Task: Find connections with filter location Baishan with filter topic #culturewith filter profile language Potuguese with filter current company Clinipace with filter school Skill-Lync with filter industry Sheet Music Publishing with filter service category Interior Design with filter keywords title Budget Analyst
Action: Mouse moved to (532, 74)
Screenshot: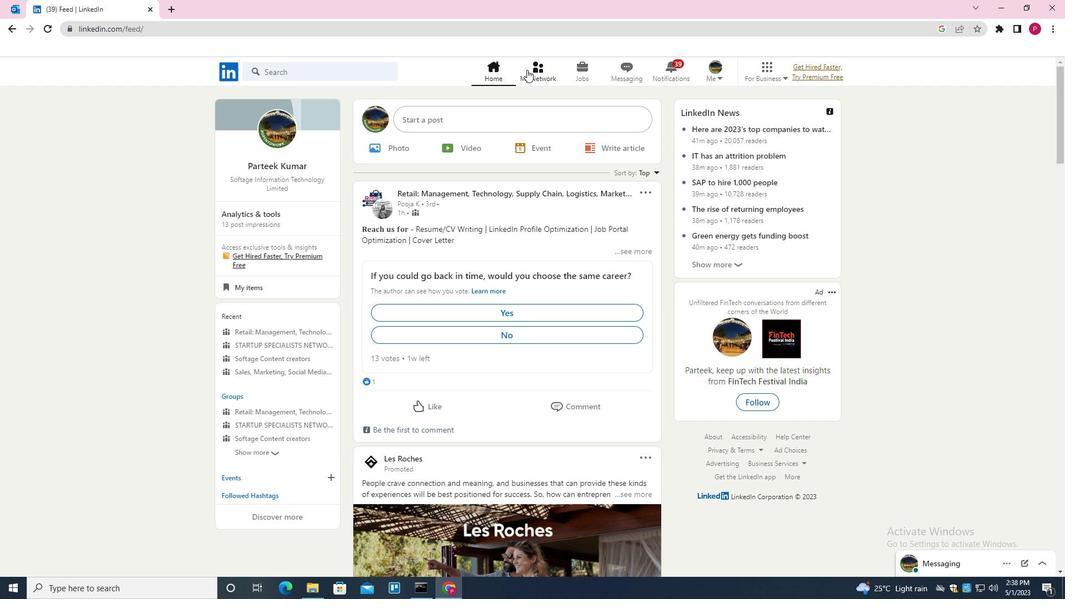 
Action: Mouse pressed left at (532, 74)
Screenshot: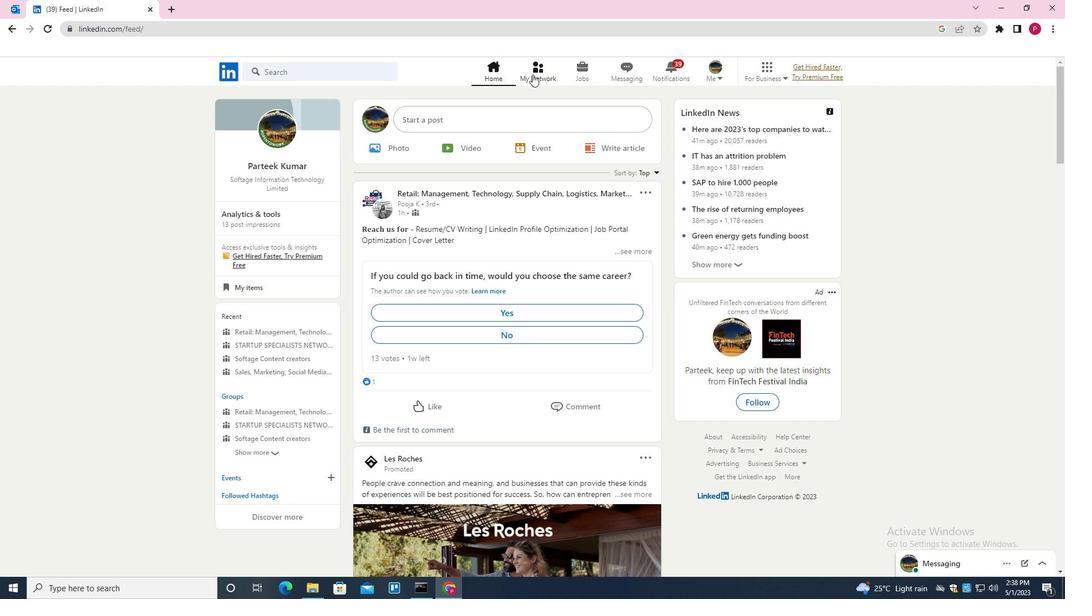 
Action: Mouse moved to (352, 129)
Screenshot: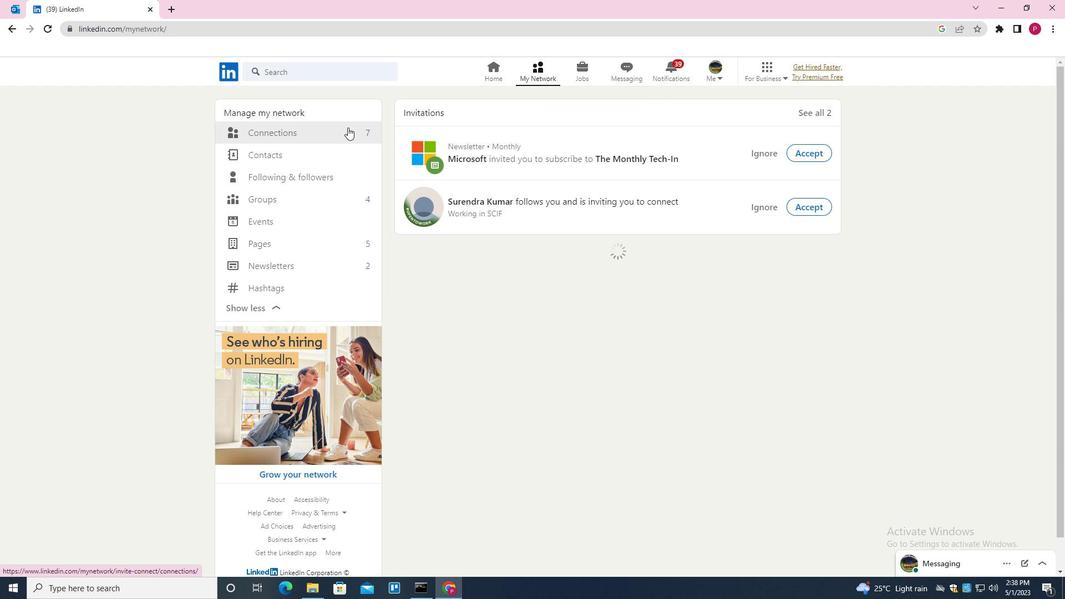 
Action: Mouse pressed left at (352, 129)
Screenshot: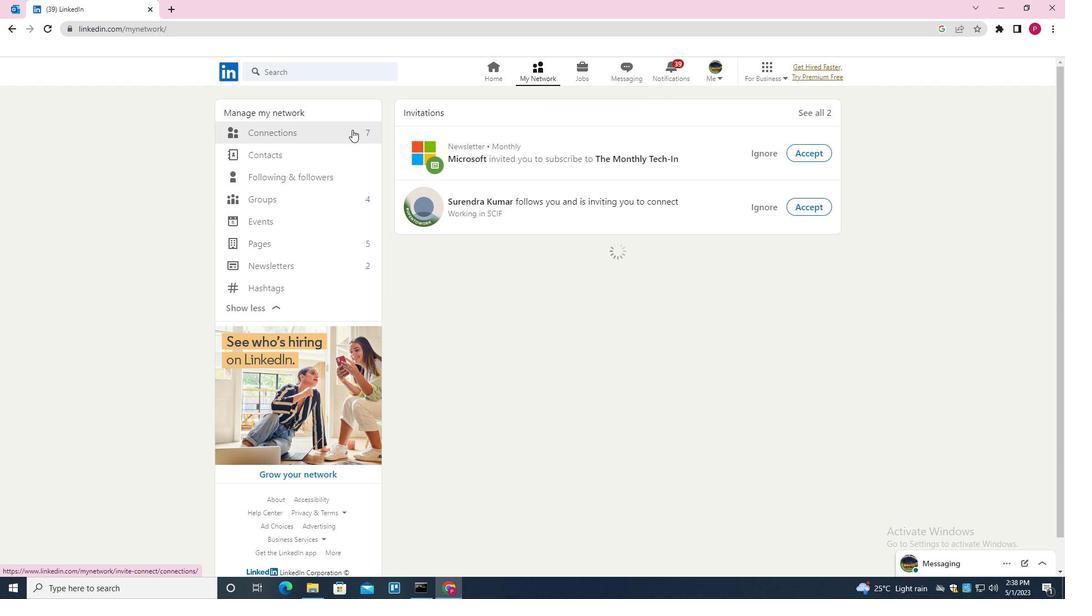 
Action: Mouse moved to (603, 133)
Screenshot: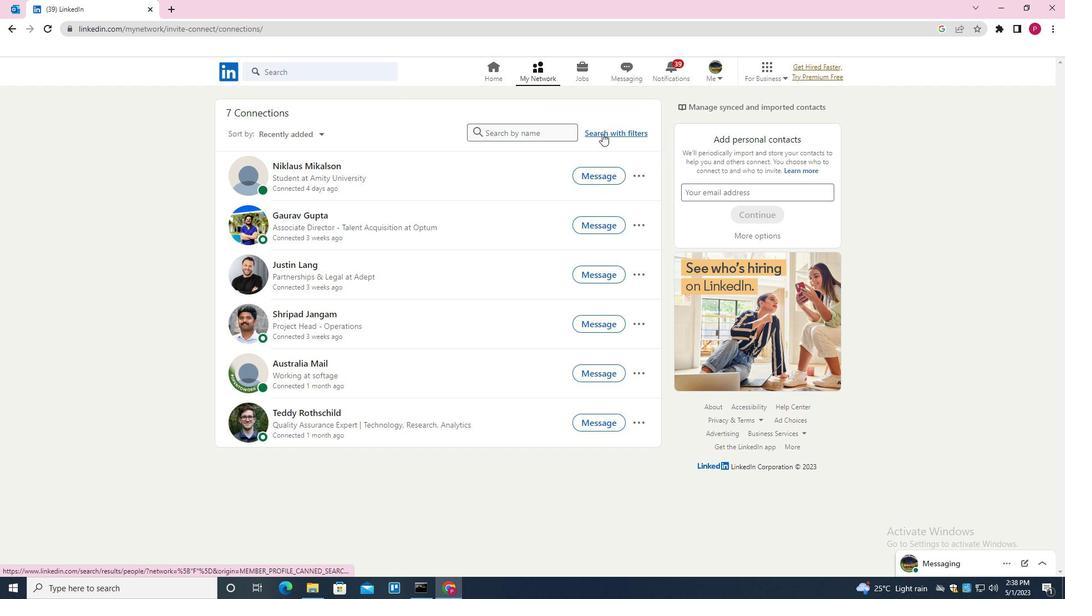 
Action: Mouse pressed left at (603, 133)
Screenshot: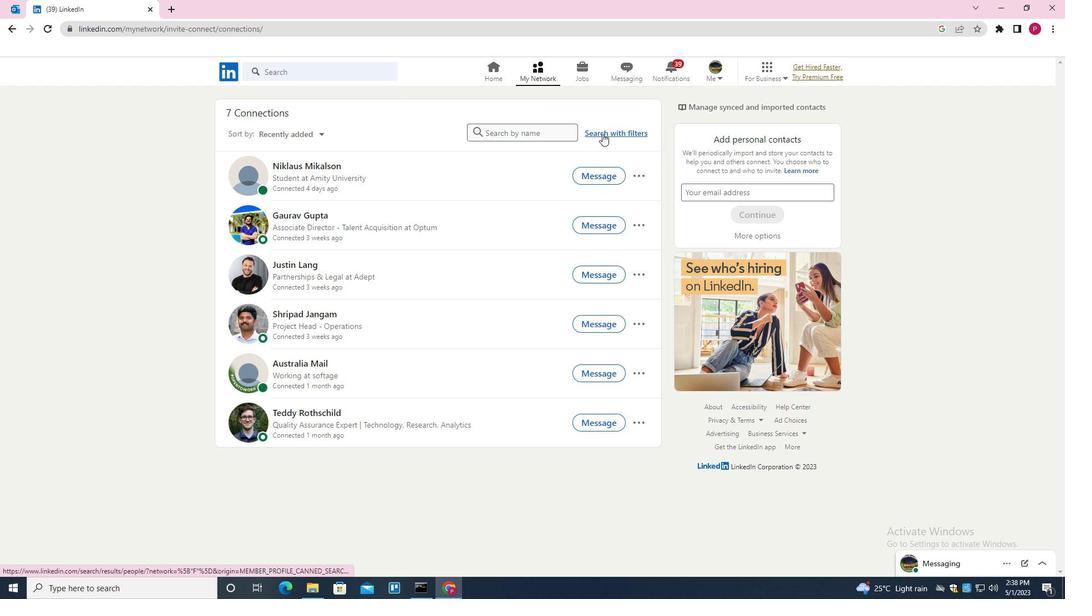 
Action: Mouse moved to (571, 104)
Screenshot: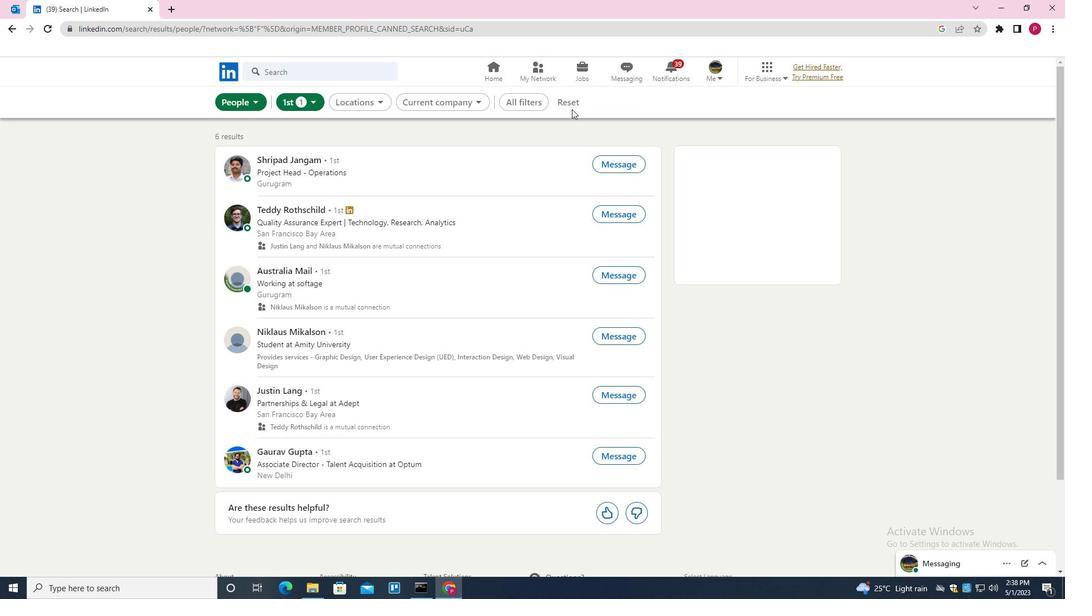 
Action: Mouse pressed left at (571, 104)
Screenshot: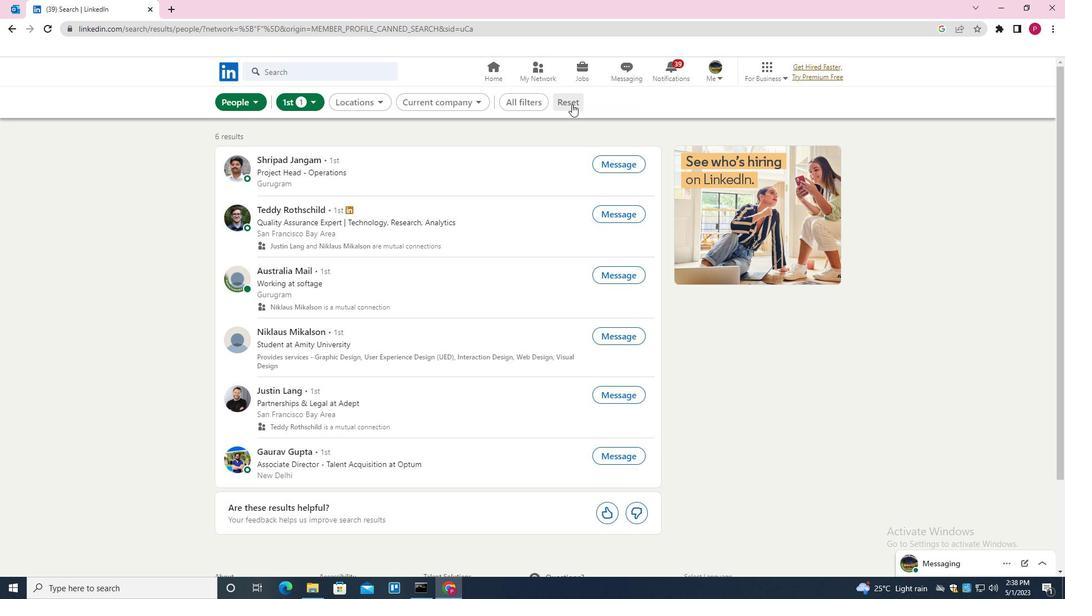 
Action: Mouse moved to (548, 100)
Screenshot: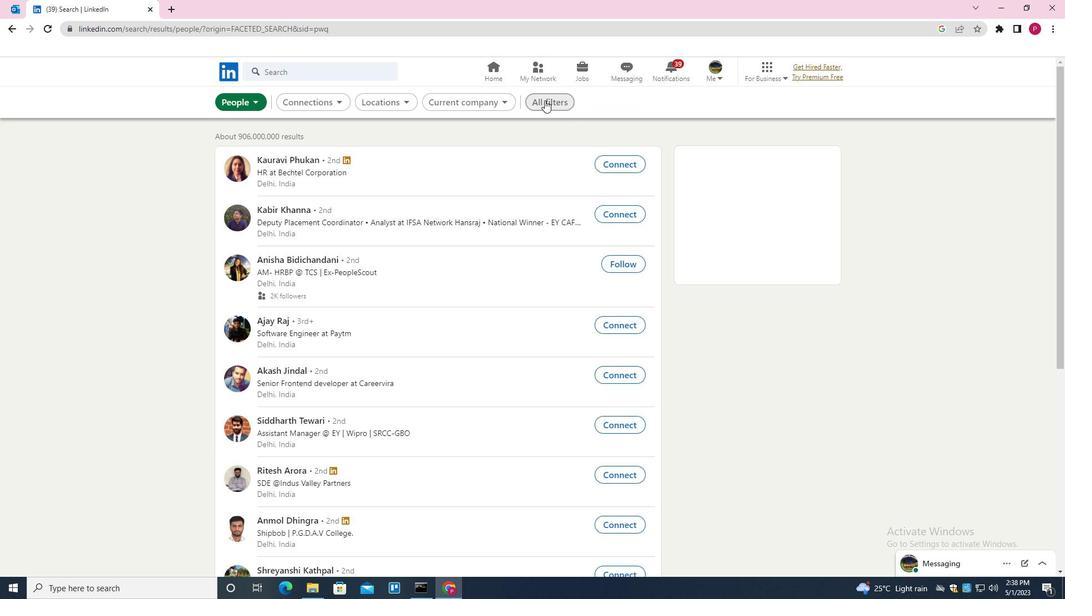
Action: Mouse pressed left at (548, 100)
Screenshot: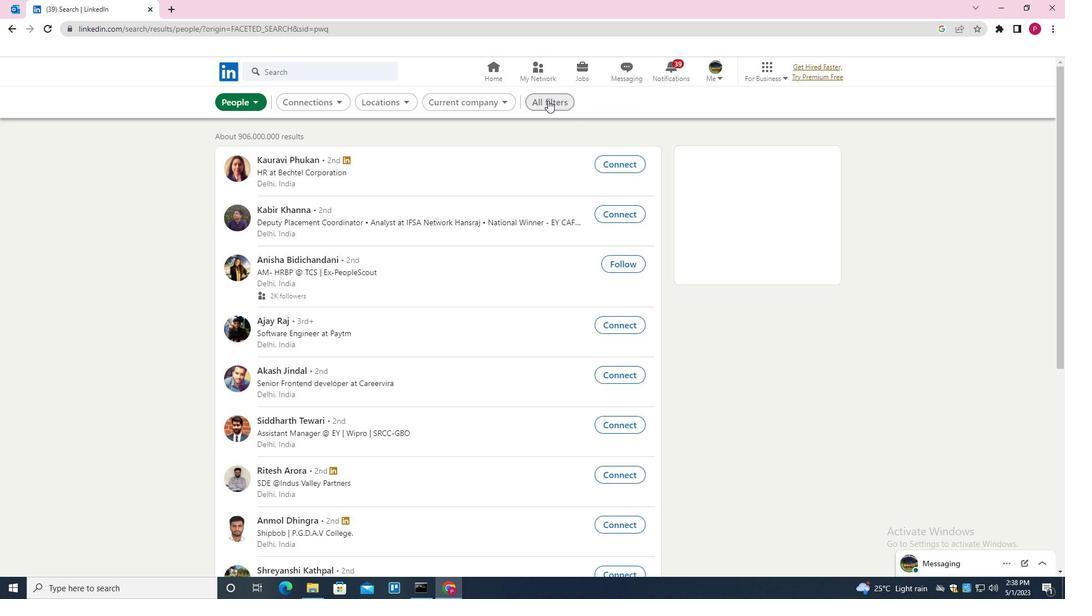 
Action: Mouse moved to (929, 365)
Screenshot: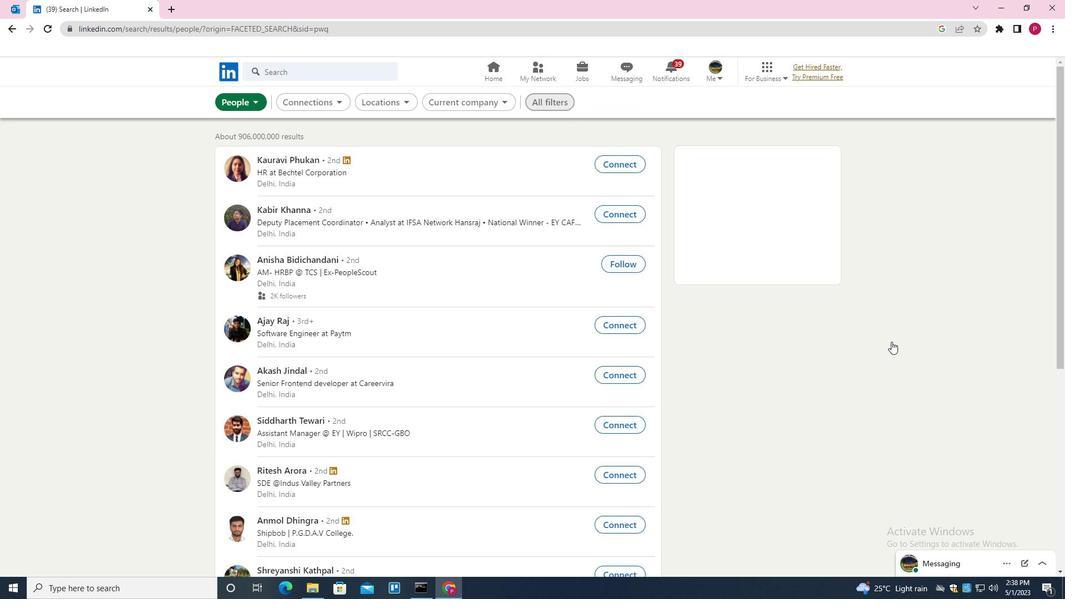 
Action: Mouse scrolled (929, 364) with delta (0, 0)
Screenshot: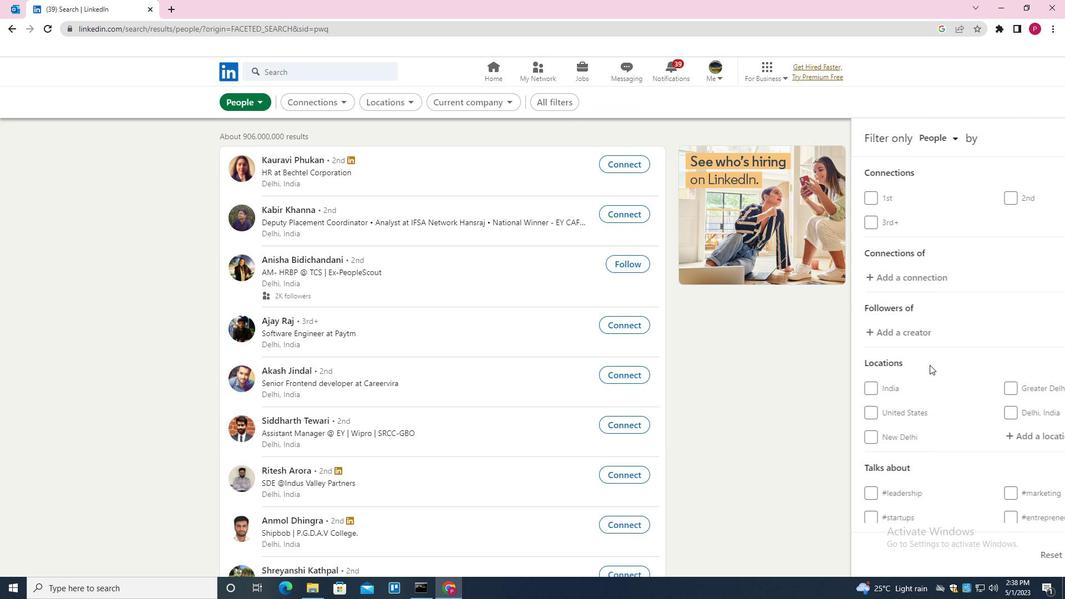 
Action: Mouse scrolled (929, 364) with delta (0, 0)
Screenshot: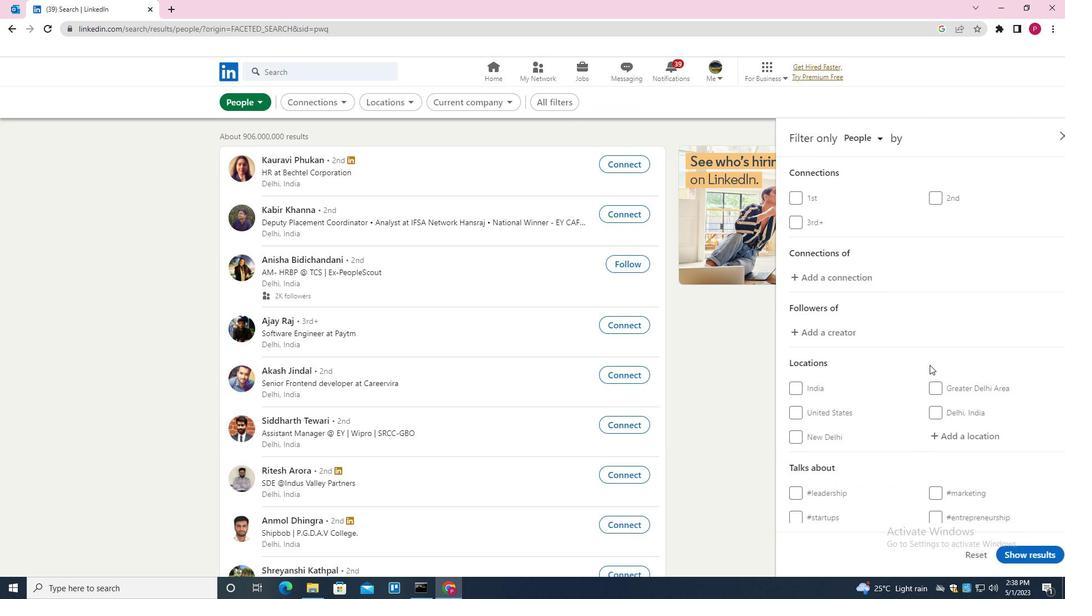 
Action: Mouse moved to (945, 326)
Screenshot: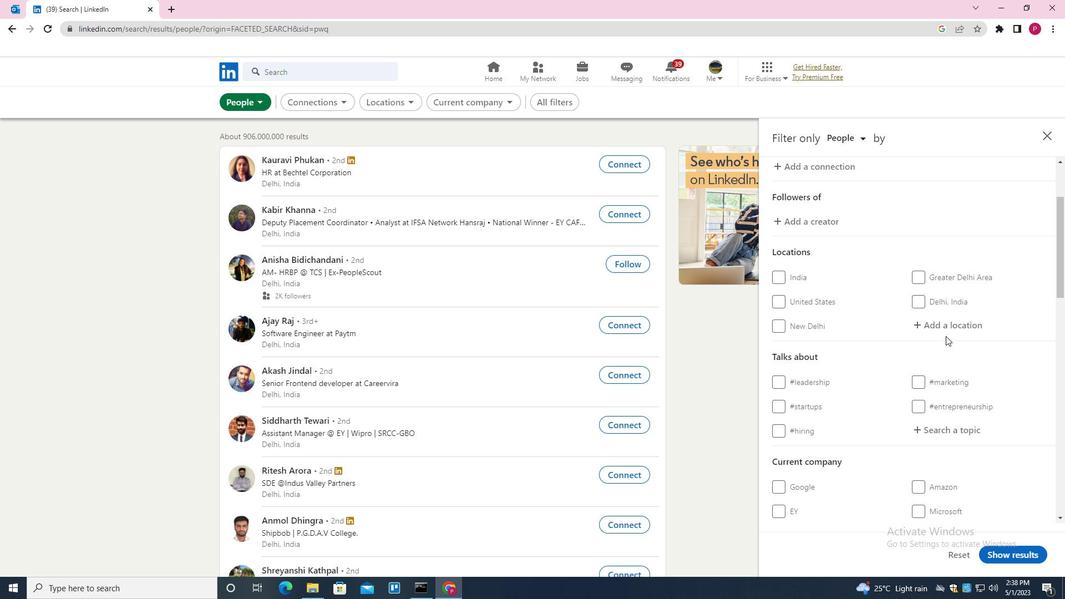 
Action: Mouse pressed left at (945, 326)
Screenshot: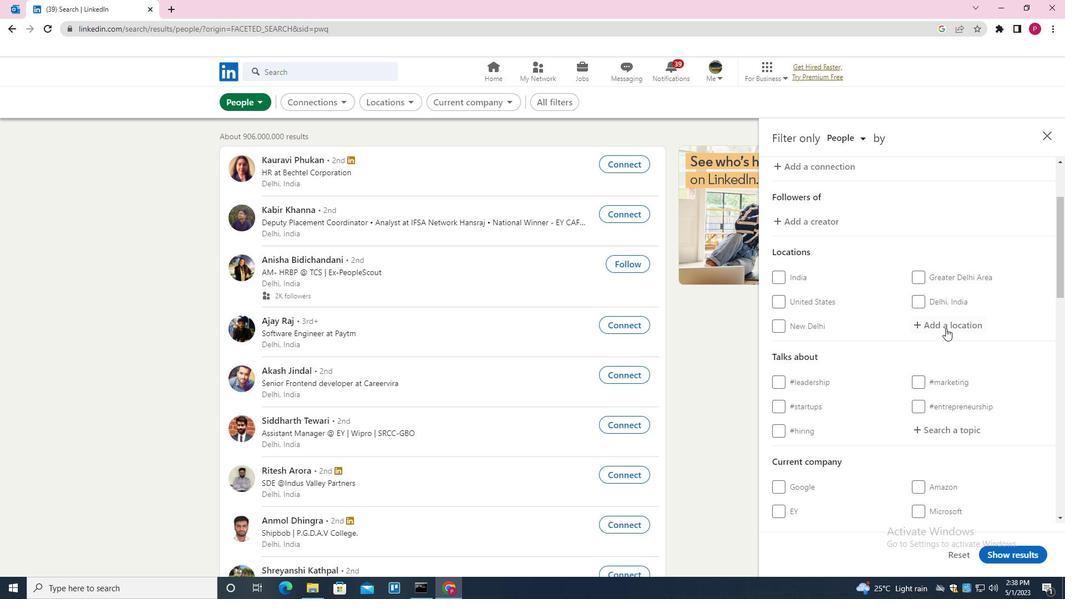 
Action: Key pressed <Key.shift>BAISHAN
Screenshot: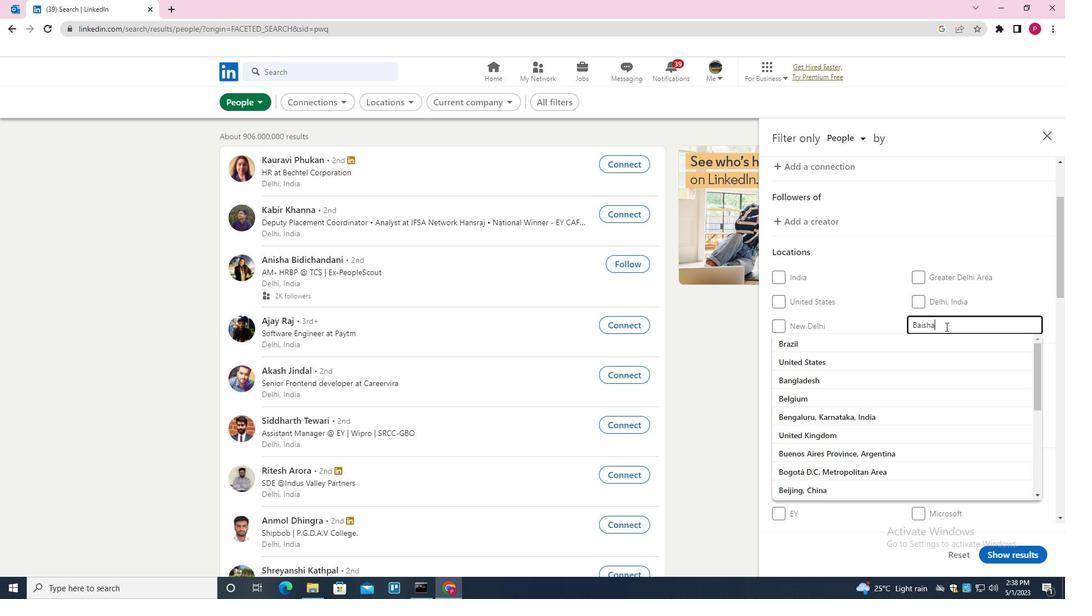 
Action: Mouse scrolled (945, 326) with delta (0, 0)
Screenshot: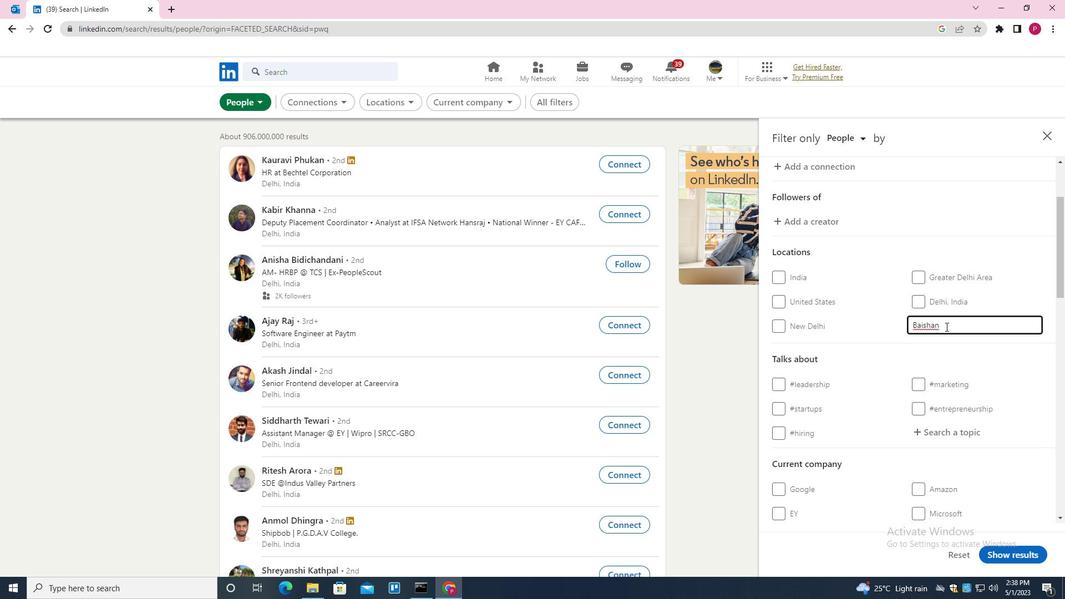 
Action: Mouse scrolled (945, 326) with delta (0, 0)
Screenshot: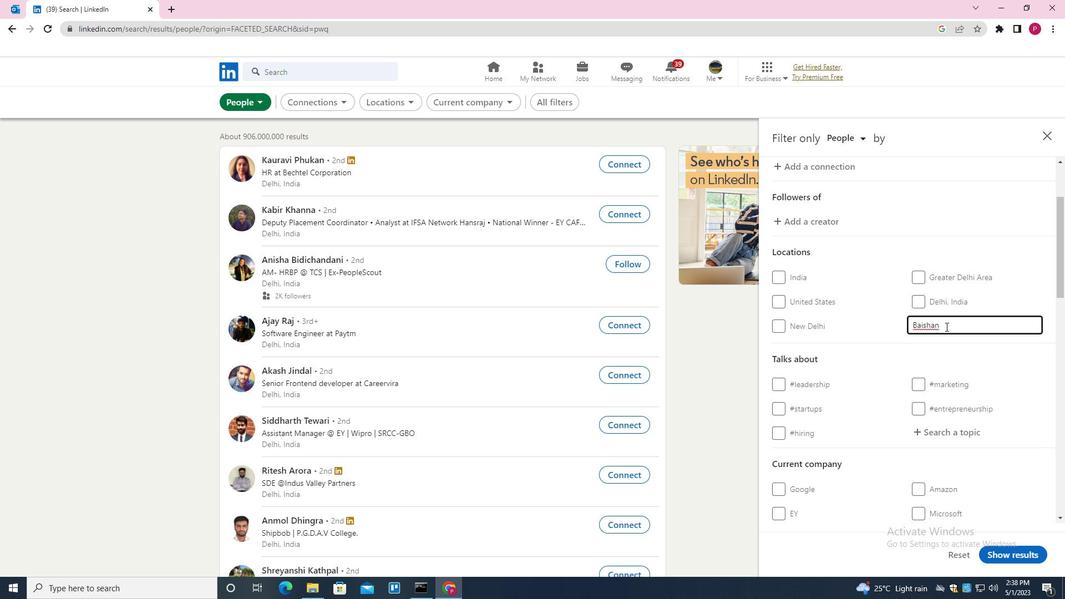 
Action: Mouse scrolled (945, 326) with delta (0, 0)
Screenshot: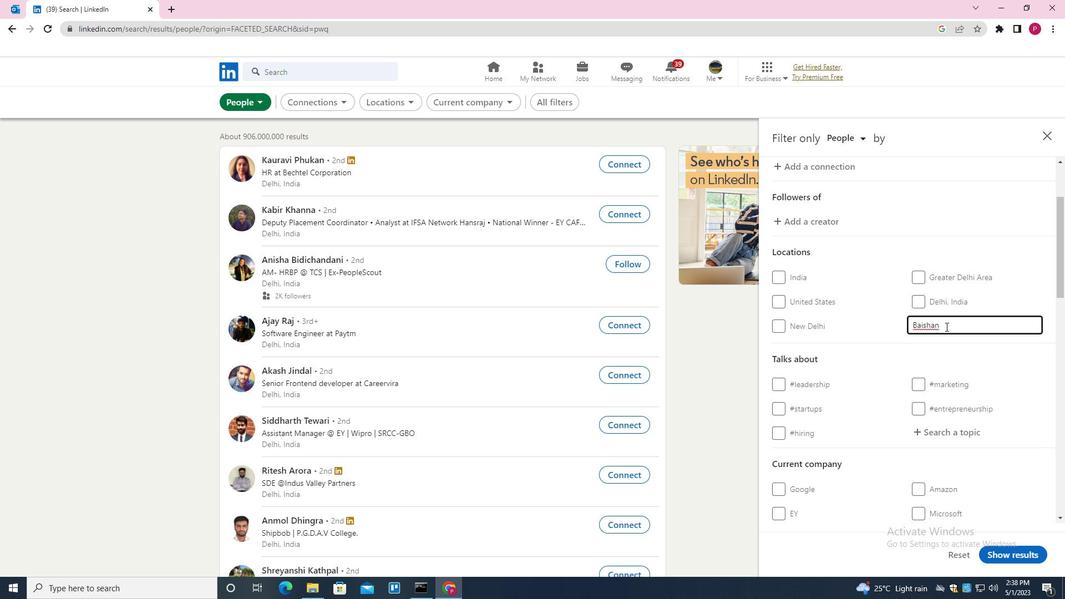 
Action: Mouse scrolled (945, 326) with delta (0, 0)
Screenshot: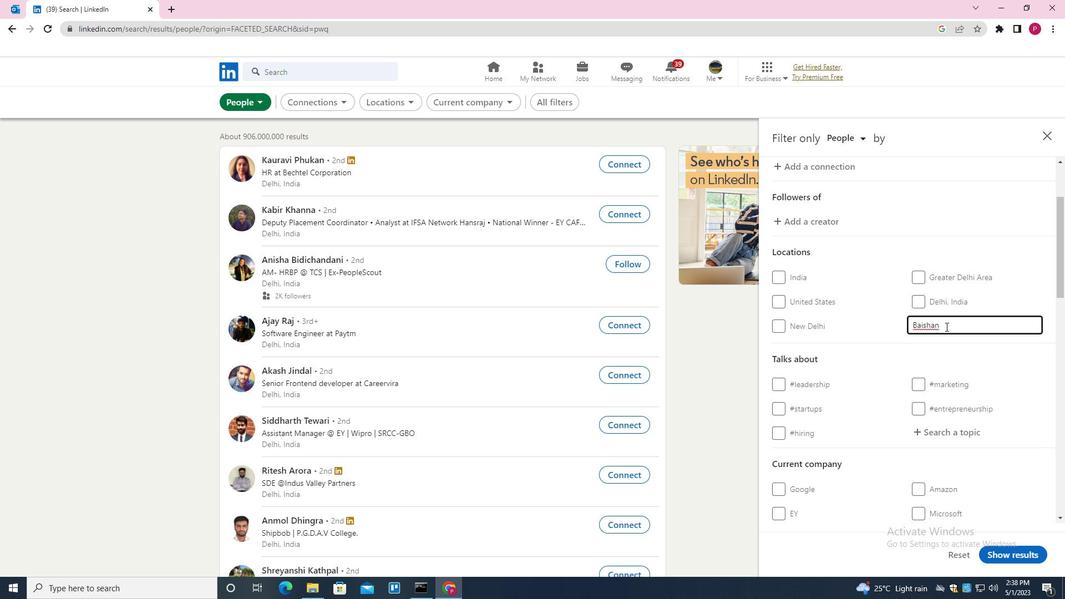 
Action: Mouse moved to (955, 213)
Screenshot: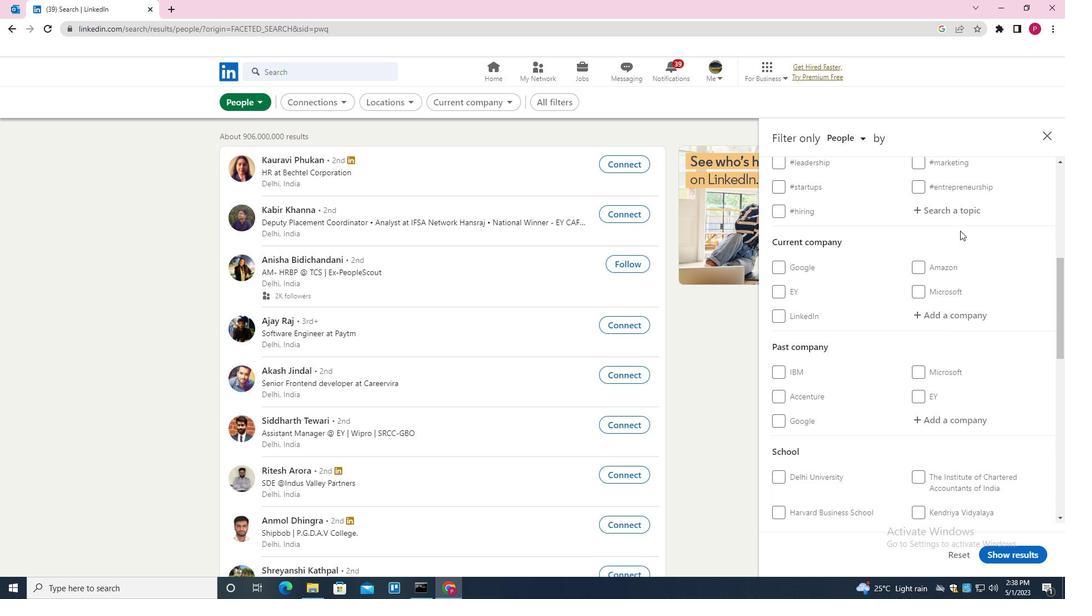 
Action: Mouse pressed left at (955, 213)
Screenshot: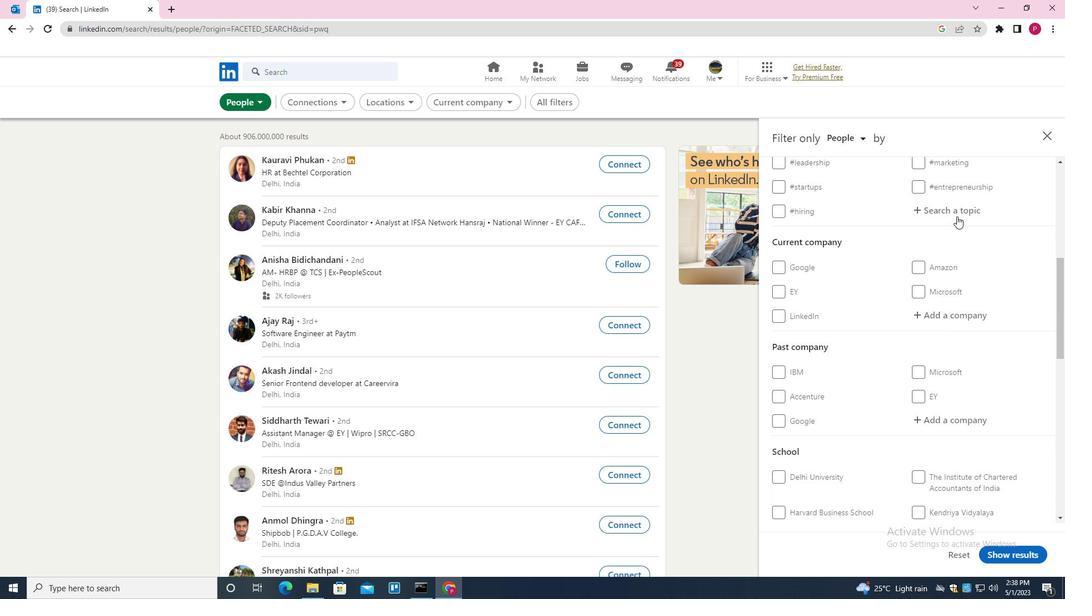 
Action: Key pressed CULTURE<Key.down><Key.enter>
Screenshot: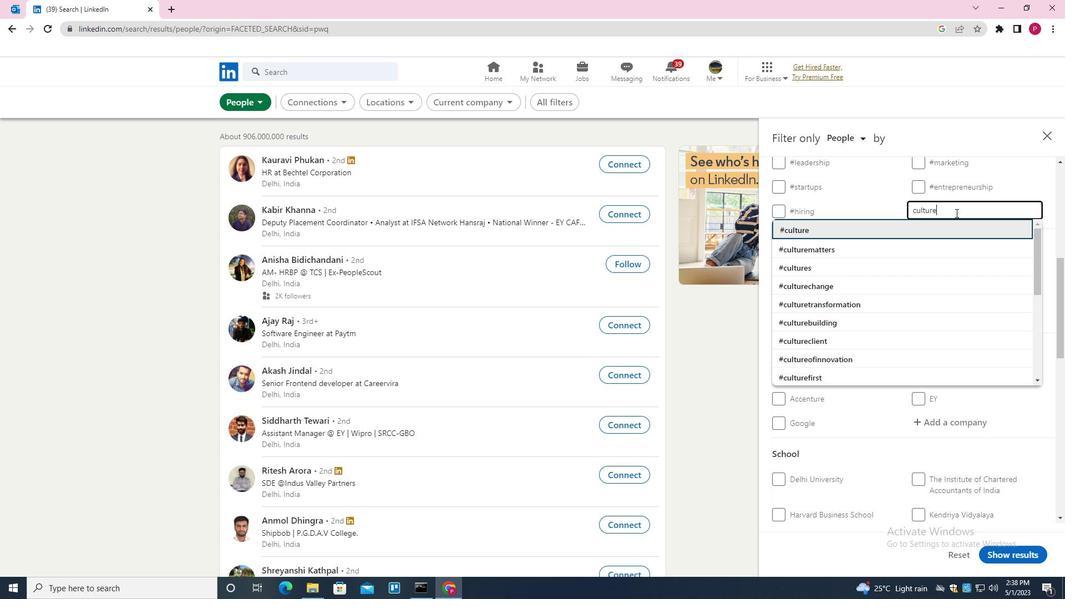 
Action: Mouse moved to (877, 279)
Screenshot: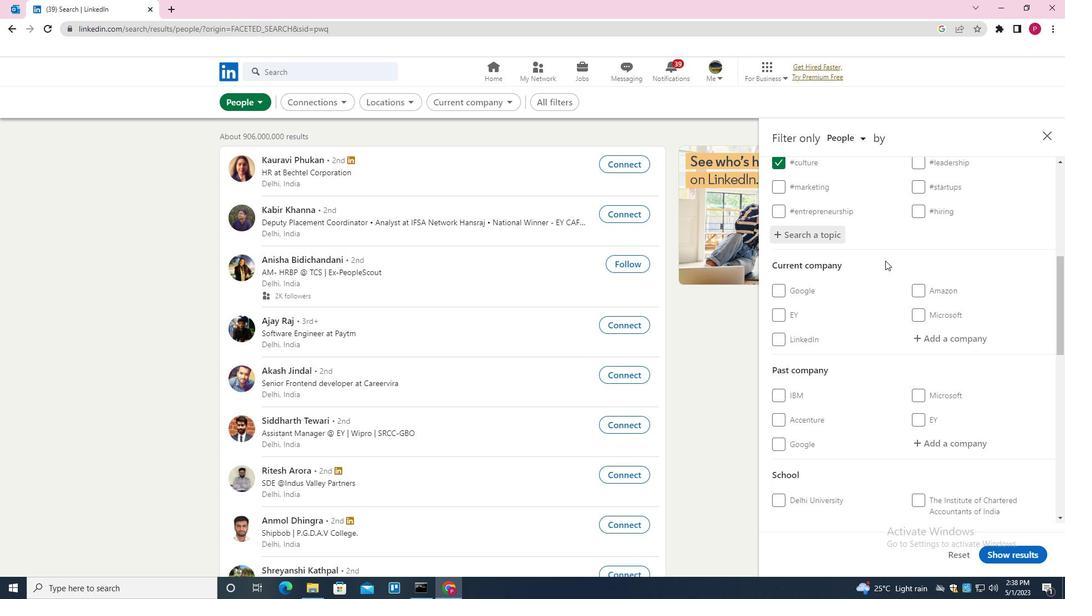 
Action: Mouse scrolled (877, 278) with delta (0, 0)
Screenshot: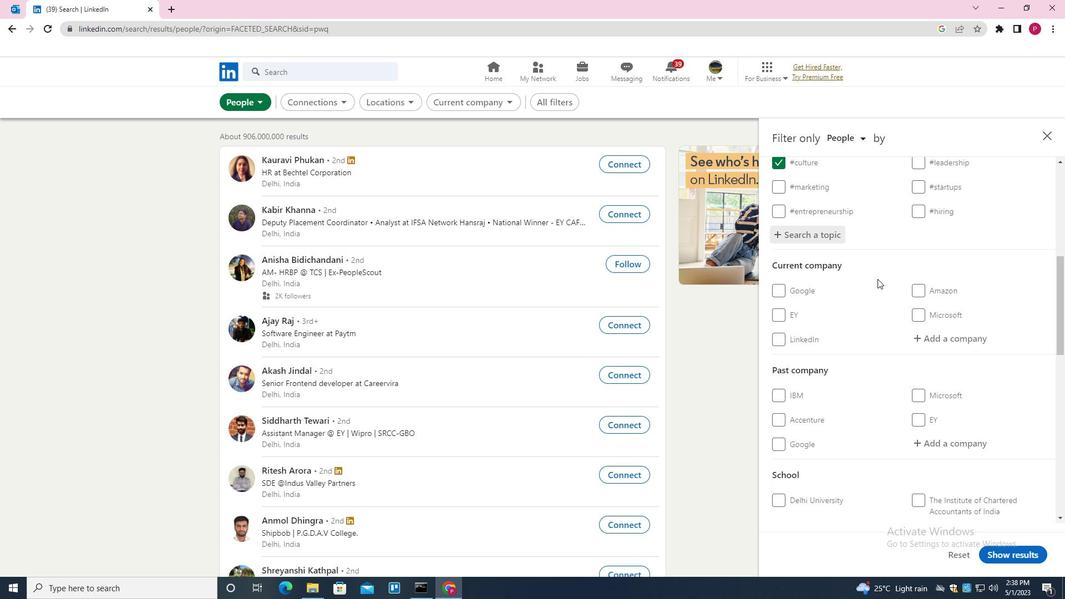 
Action: Mouse moved to (877, 279)
Screenshot: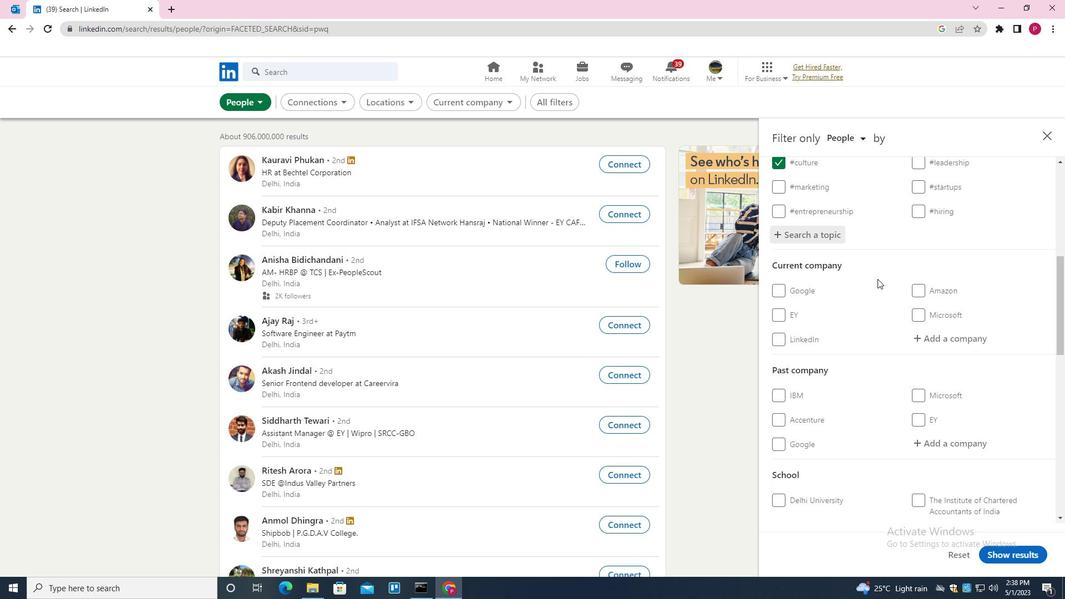 
Action: Mouse scrolled (877, 279) with delta (0, 0)
Screenshot: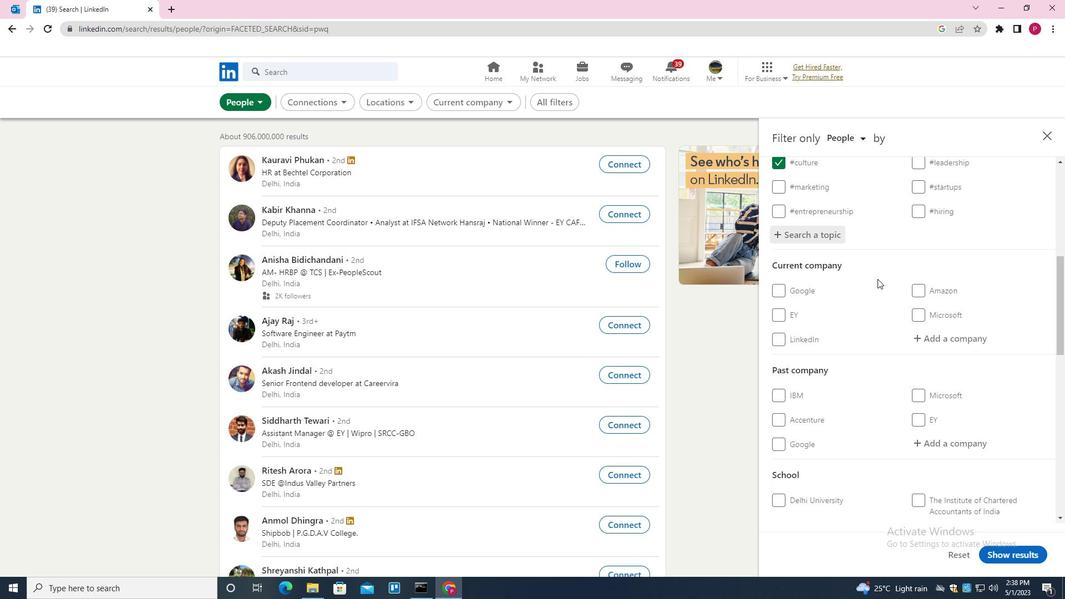 
Action: Mouse moved to (877, 280)
Screenshot: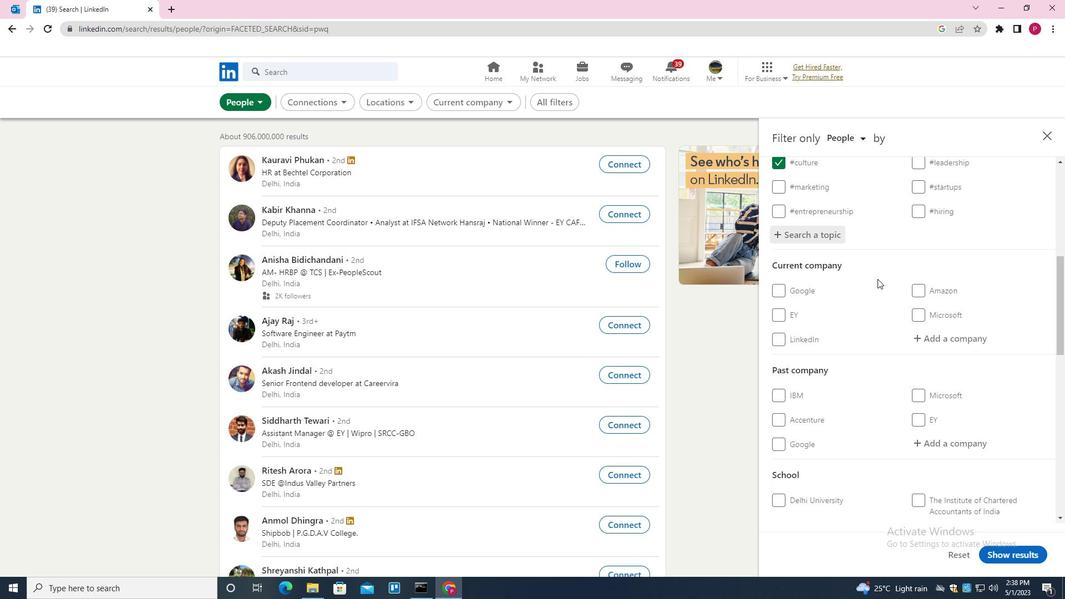 
Action: Mouse scrolled (877, 279) with delta (0, 0)
Screenshot: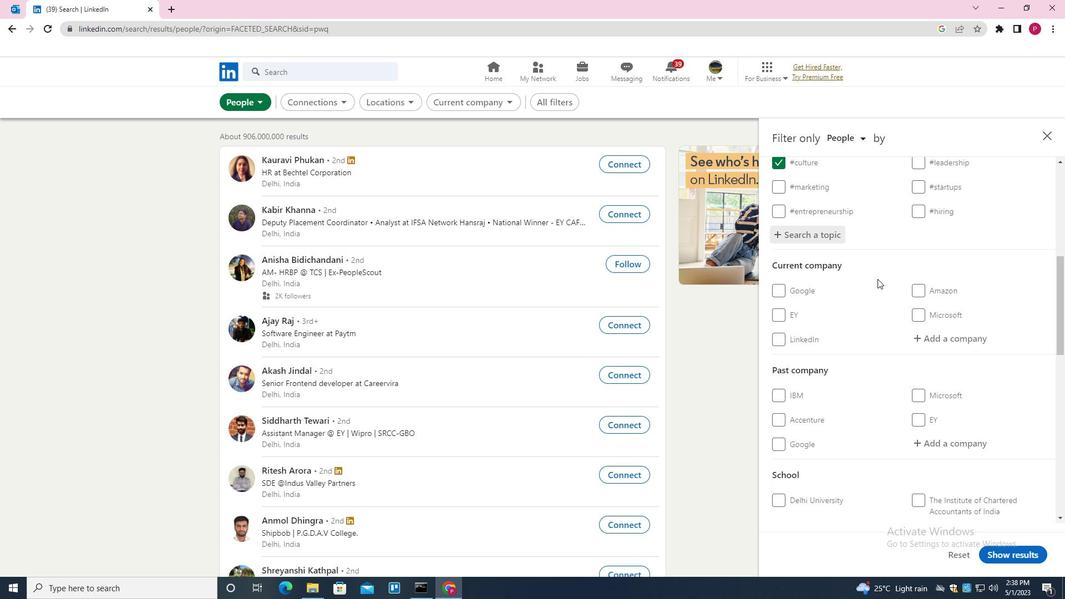 
Action: Mouse moved to (888, 294)
Screenshot: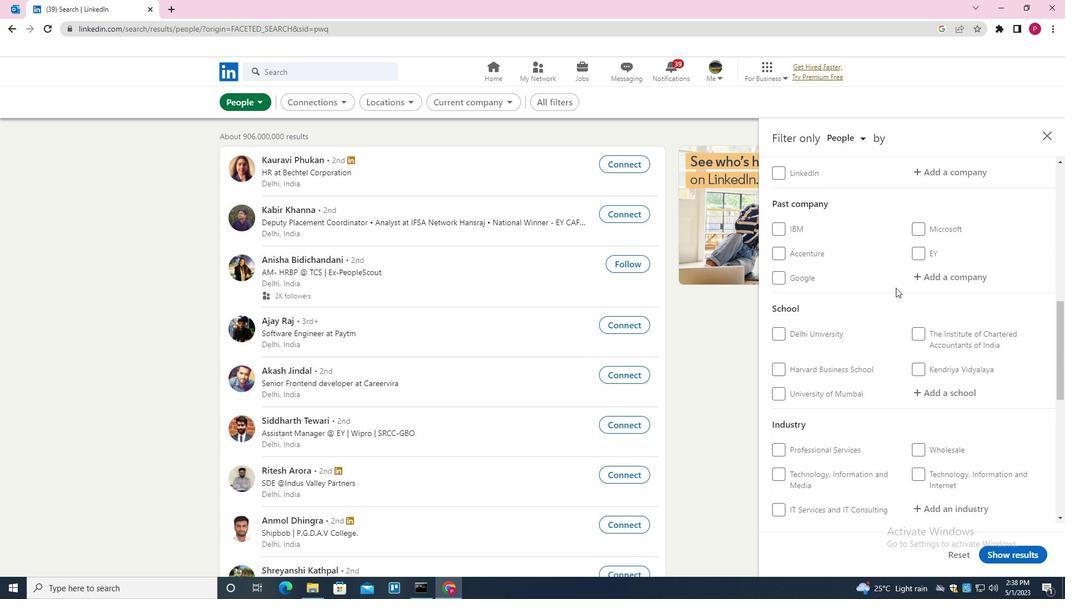 
Action: Mouse scrolled (888, 294) with delta (0, 0)
Screenshot: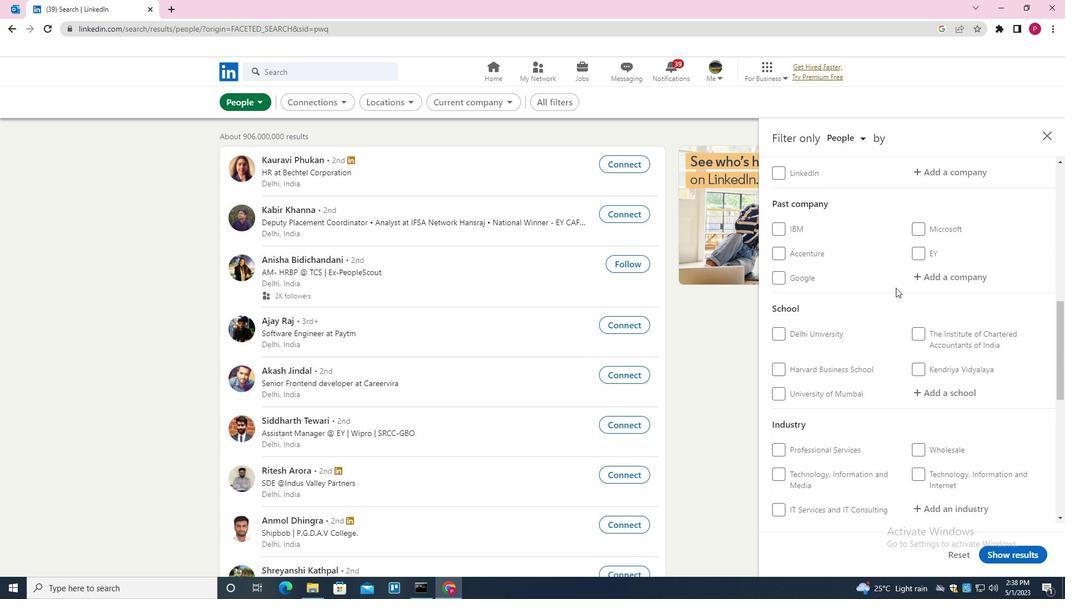 
Action: Mouse scrolled (888, 294) with delta (0, 0)
Screenshot: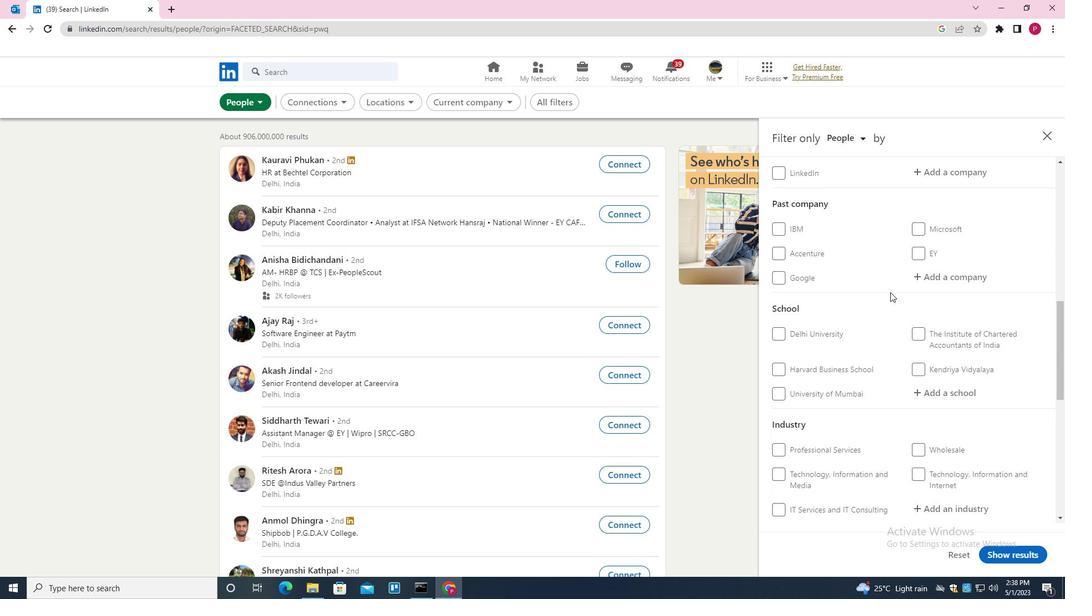 
Action: Mouse moved to (887, 295)
Screenshot: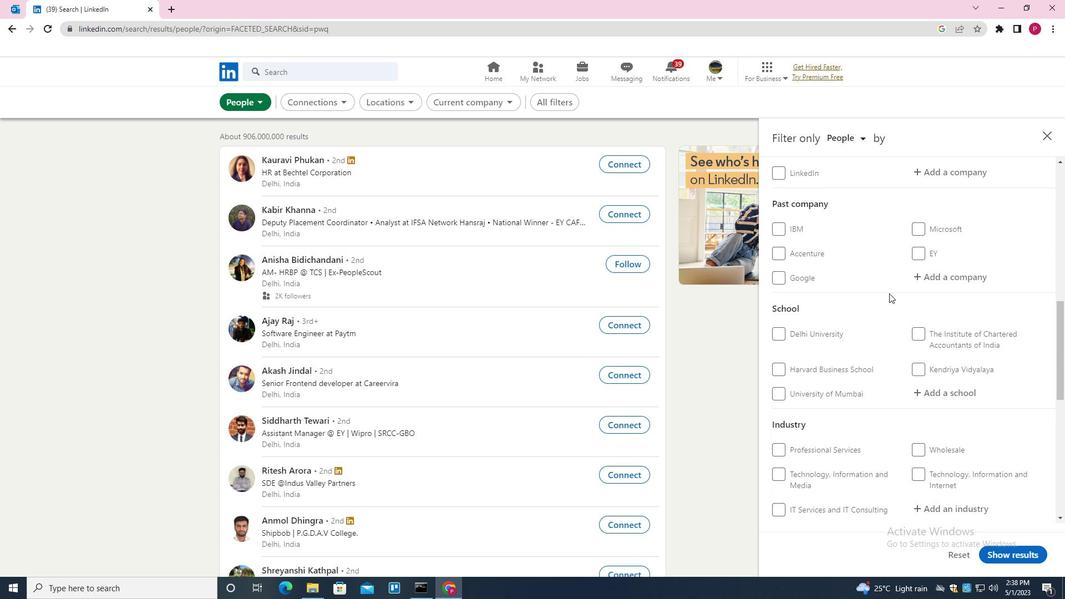 
Action: Mouse scrolled (887, 294) with delta (0, 0)
Screenshot: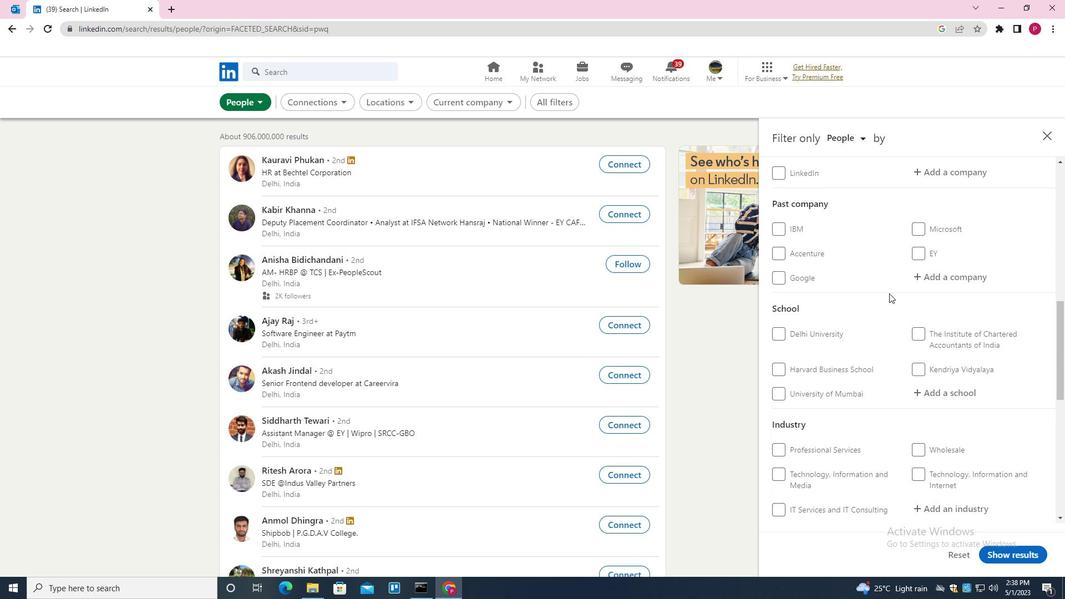
Action: Mouse moved to (862, 323)
Screenshot: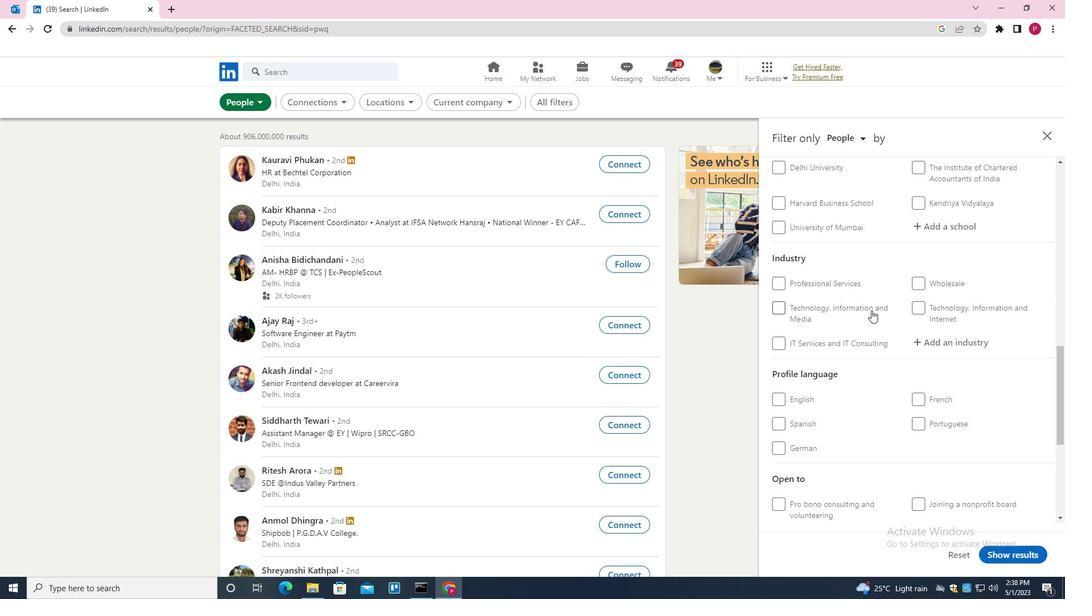 
Action: Mouse scrolled (862, 322) with delta (0, 0)
Screenshot: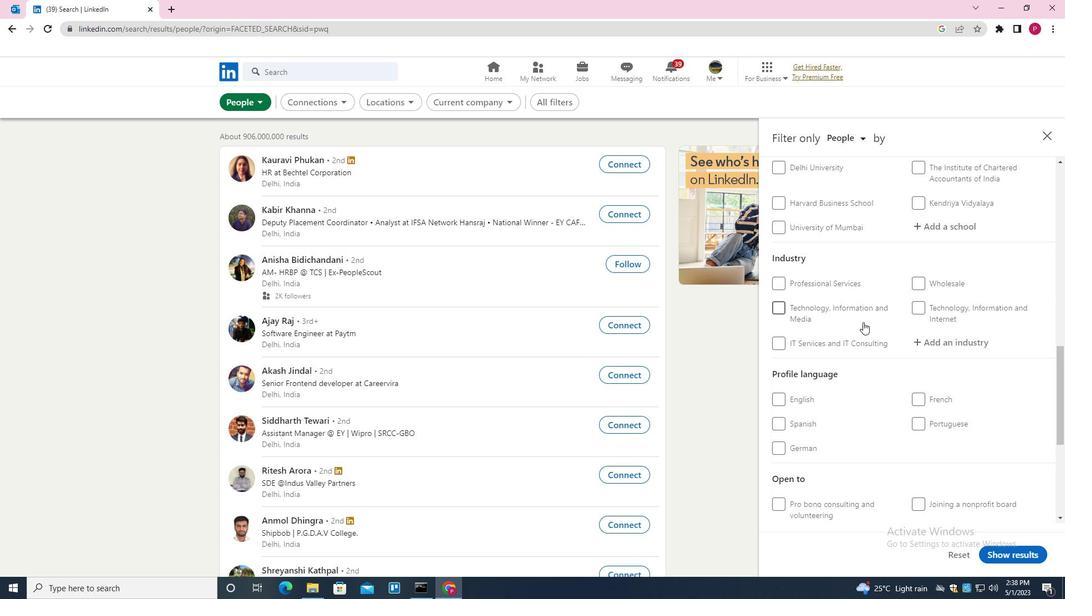 
Action: Mouse scrolled (862, 322) with delta (0, 0)
Screenshot: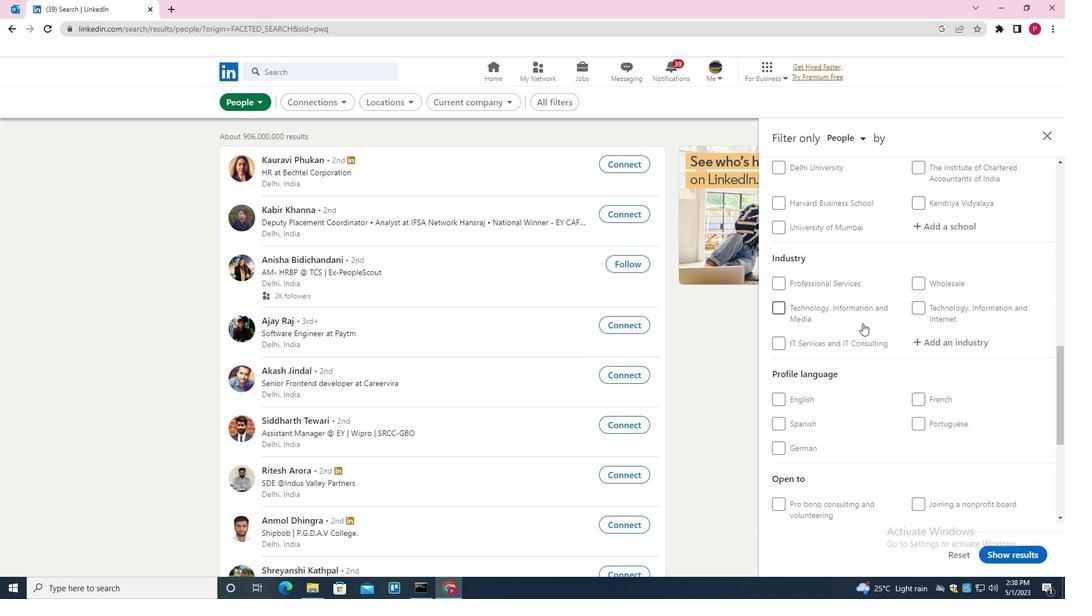 
Action: Mouse scrolled (862, 322) with delta (0, 0)
Screenshot: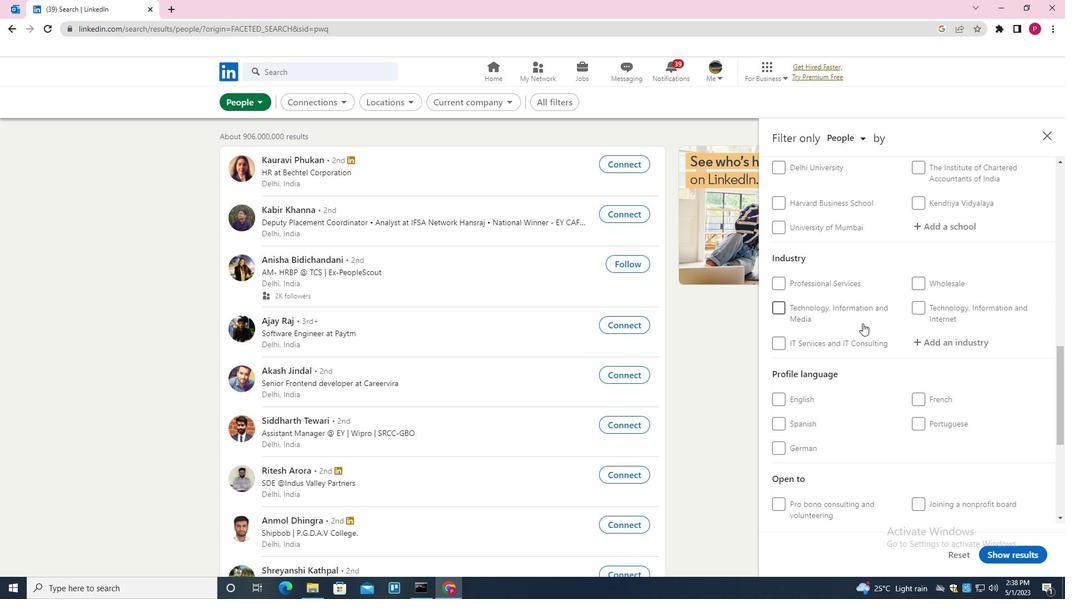 
Action: Mouse moved to (919, 262)
Screenshot: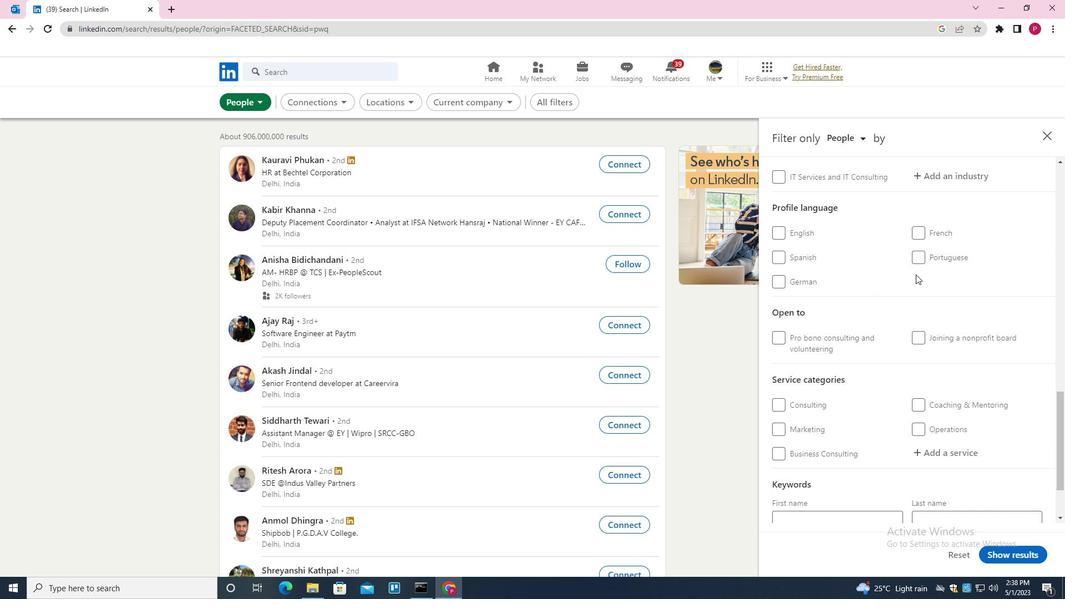 
Action: Mouse pressed left at (919, 262)
Screenshot: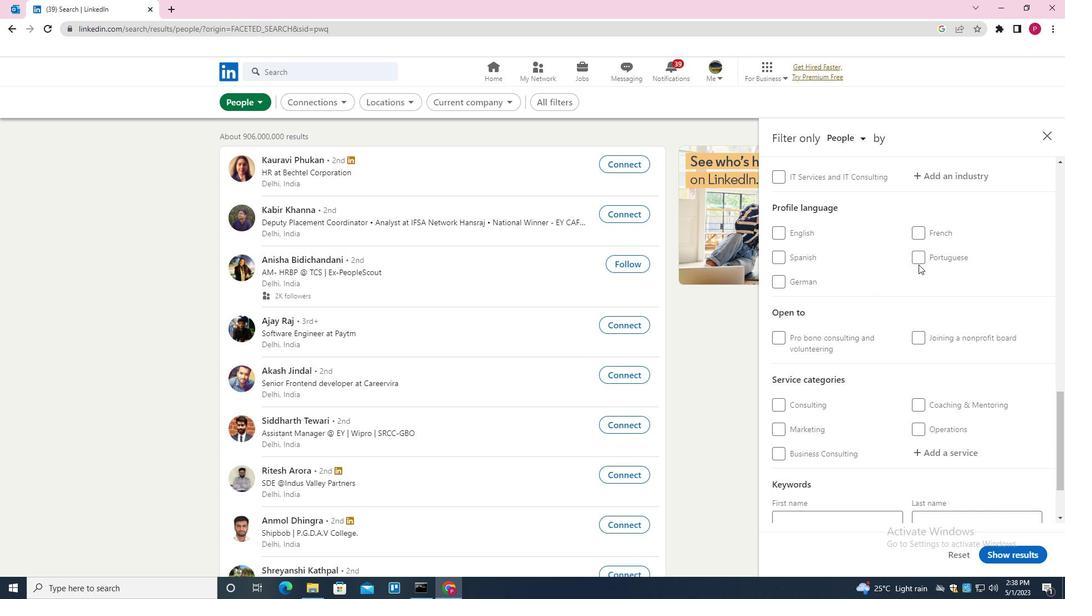
Action: Mouse moved to (885, 289)
Screenshot: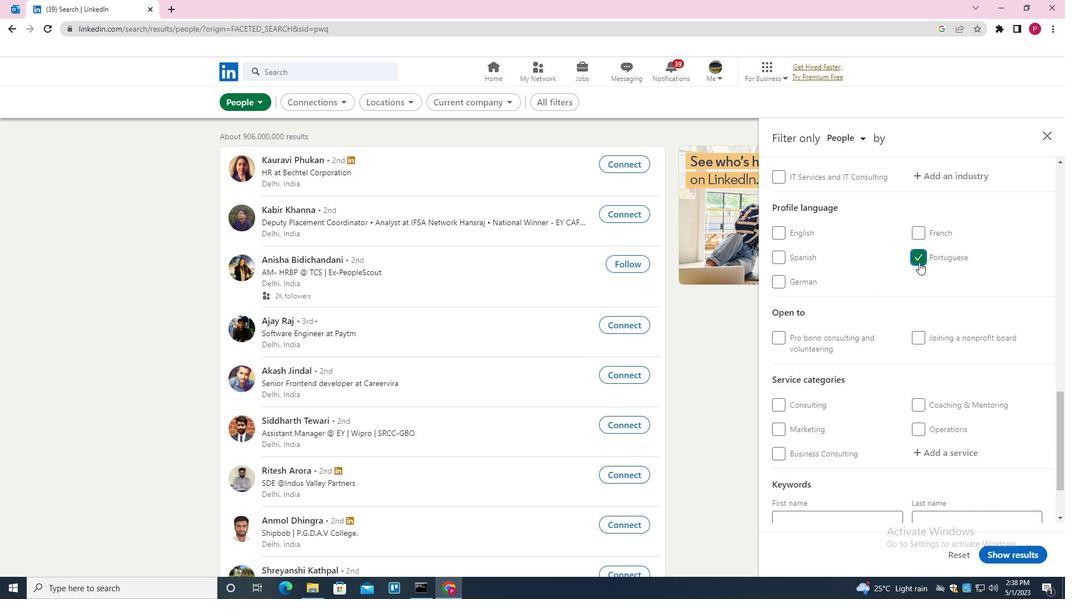 
Action: Mouse scrolled (885, 289) with delta (0, 0)
Screenshot: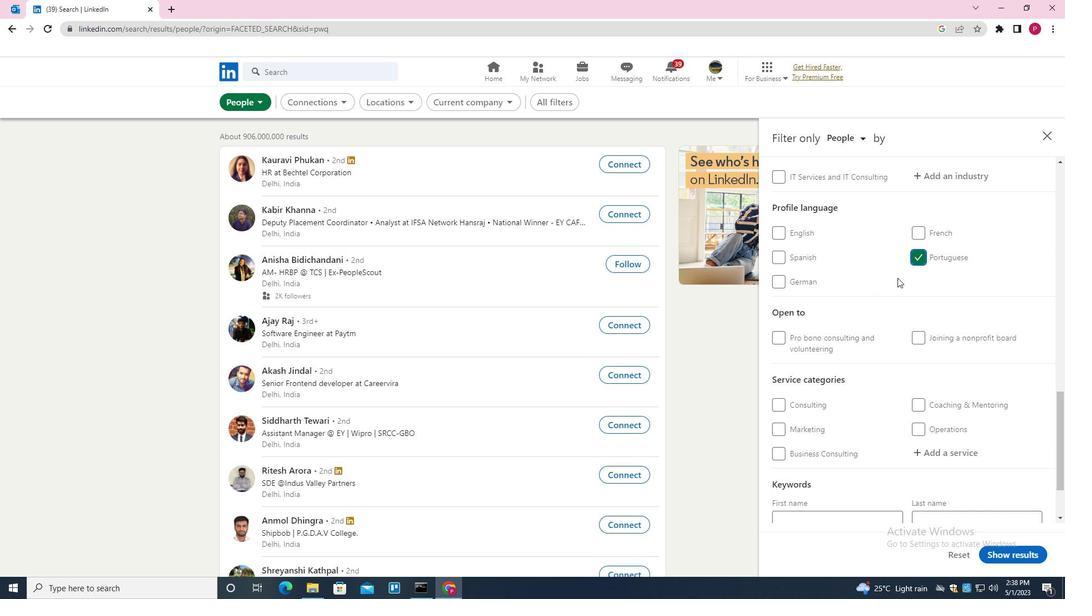 
Action: Mouse scrolled (885, 289) with delta (0, 0)
Screenshot: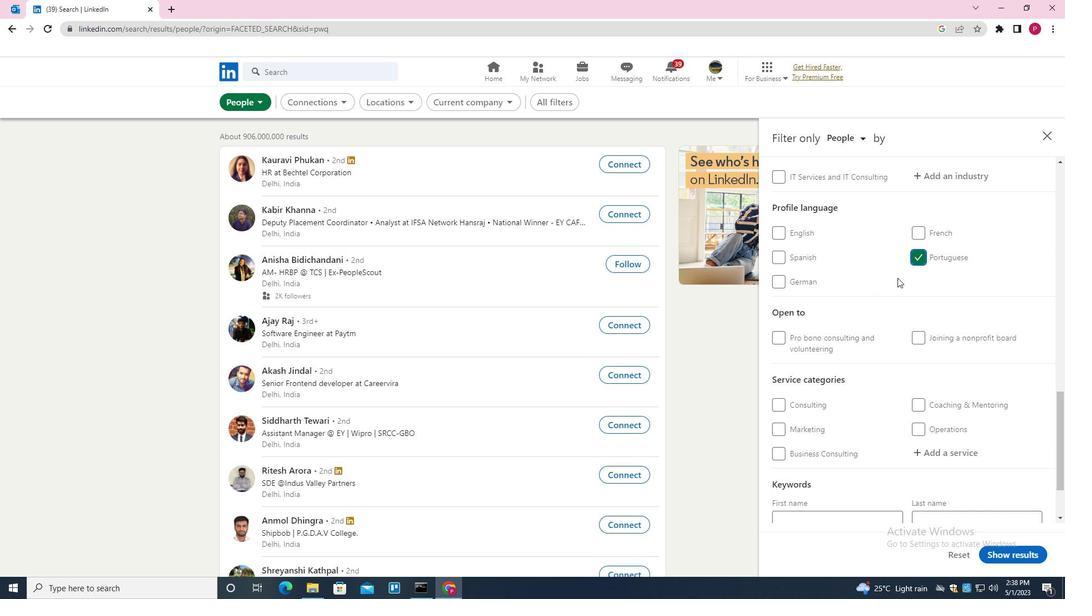 
Action: Mouse scrolled (885, 289) with delta (0, 0)
Screenshot: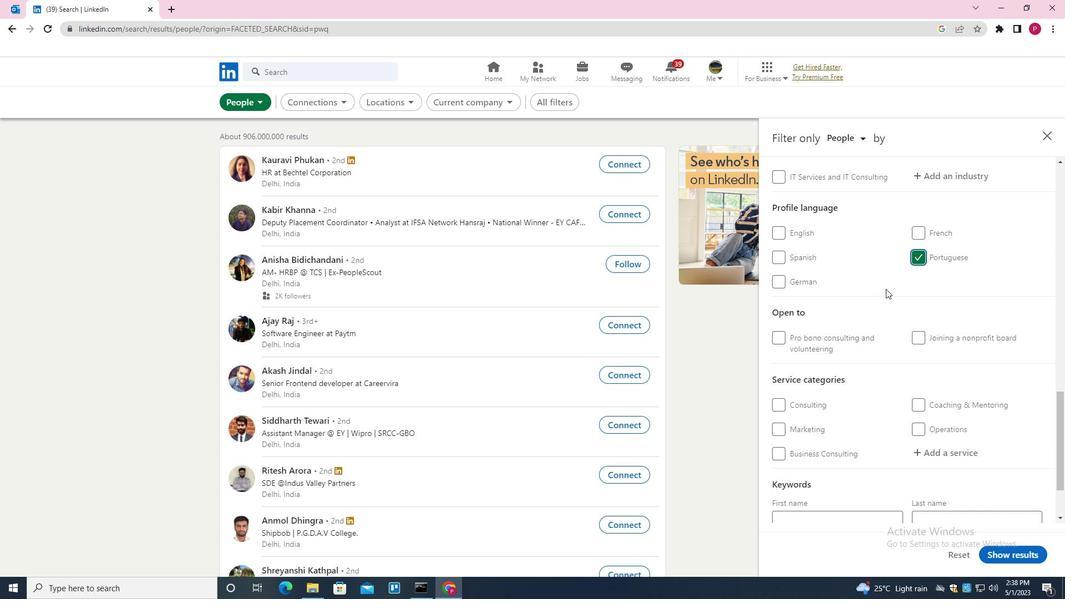 
Action: Mouse scrolled (885, 289) with delta (0, 0)
Screenshot: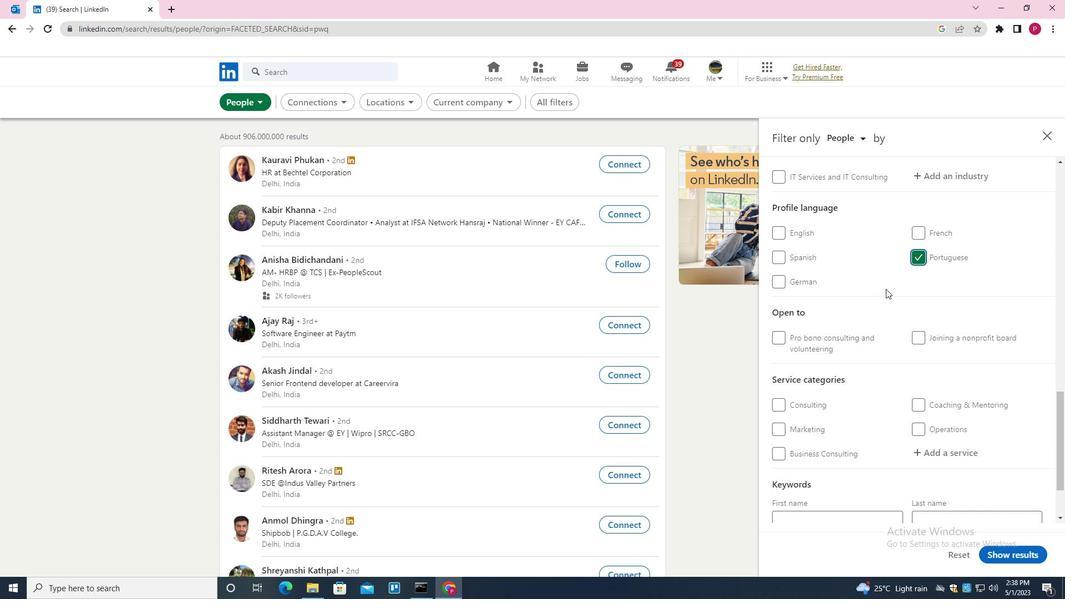 
Action: Mouse scrolled (885, 289) with delta (0, 0)
Screenshot: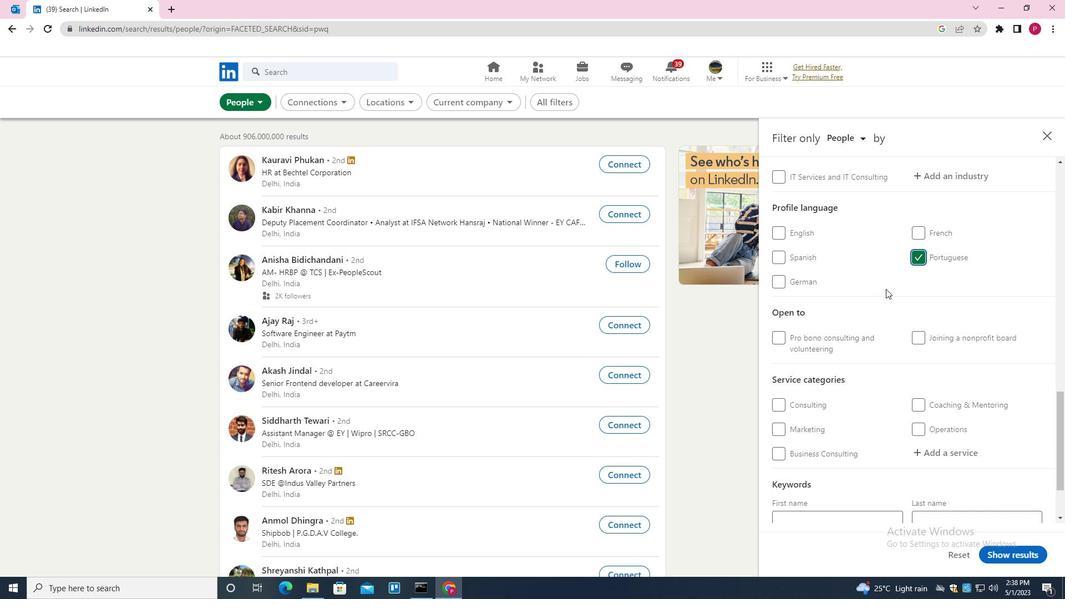 
Action: Mouse scrolled (885, 289) with delta (0, 0)
Screenshot: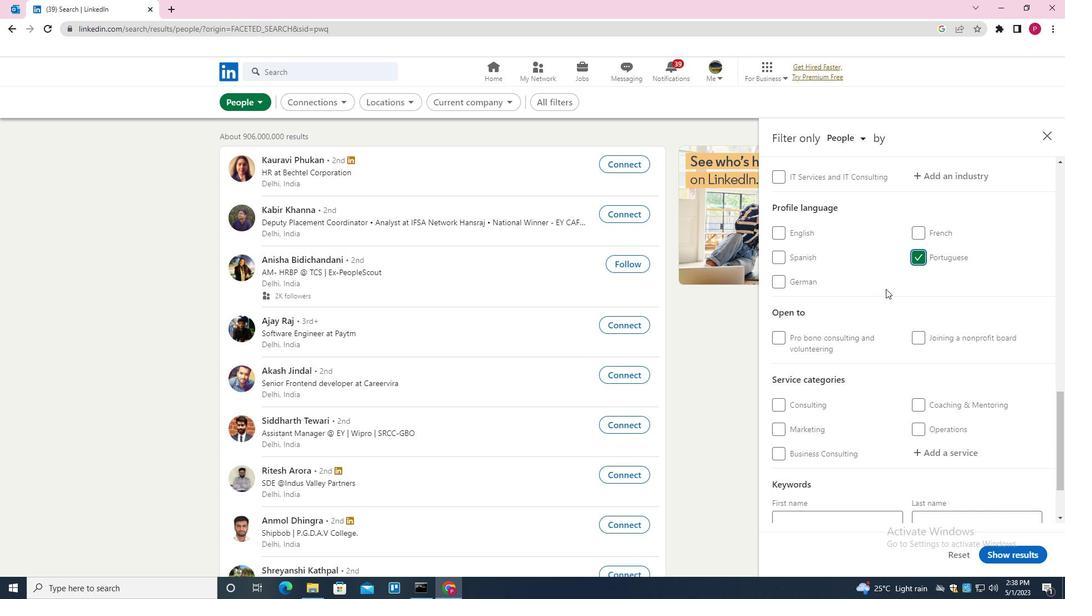
Action: Mouse scrolled (885, 289) with delta (0, 0)
Screenshot: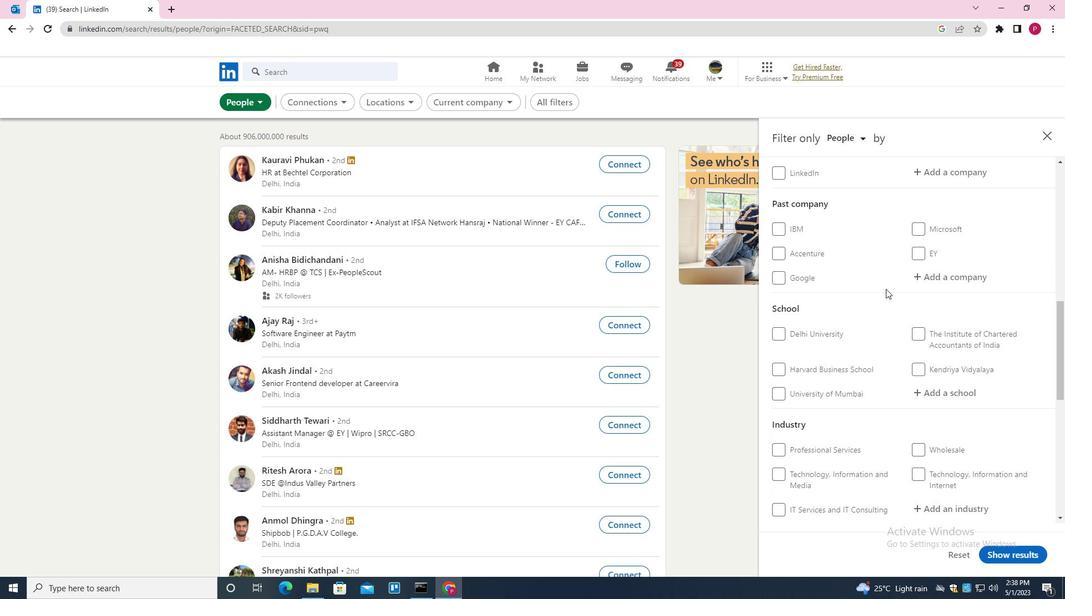 
Action: Mouse scrolled (885, 289) with delta (0, 0)
Screenshot: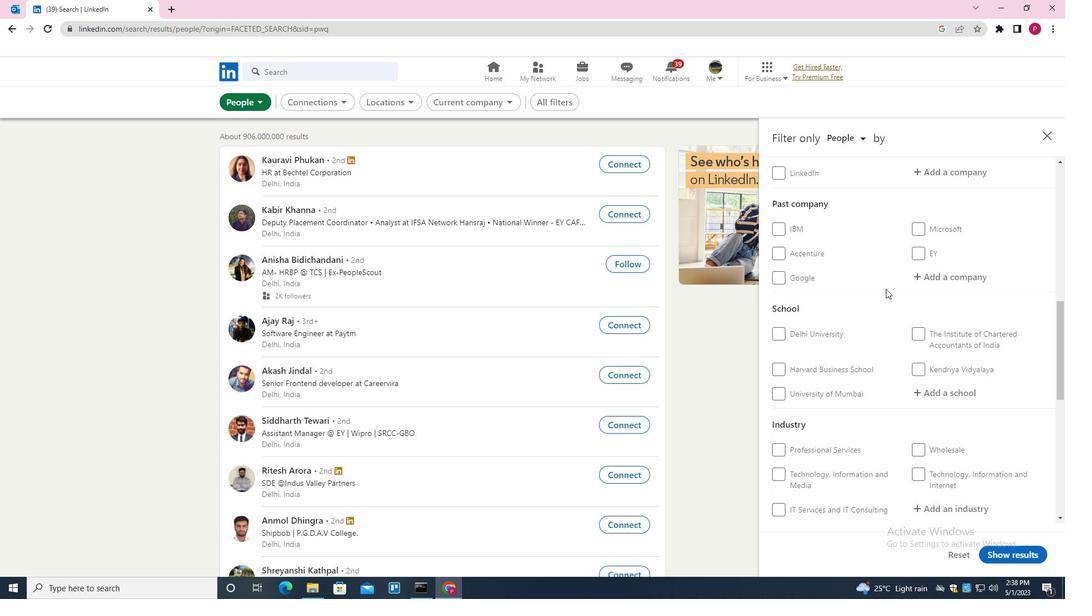 
Action: Mouse moved to (941, 284)
Screenshot: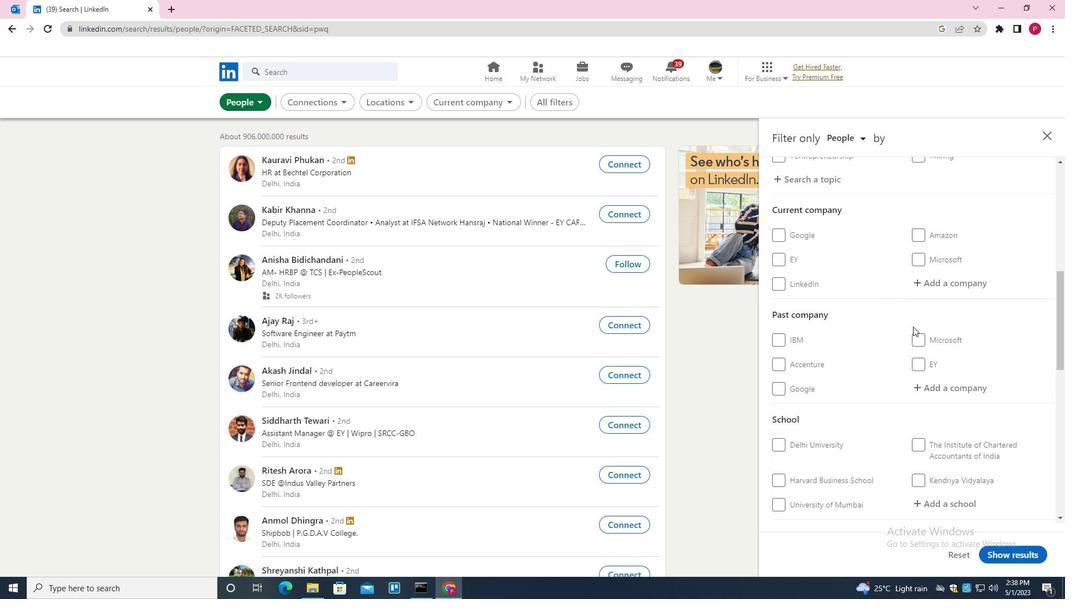 
Action: Mouse pressed left at (941, 284)
Screenshot: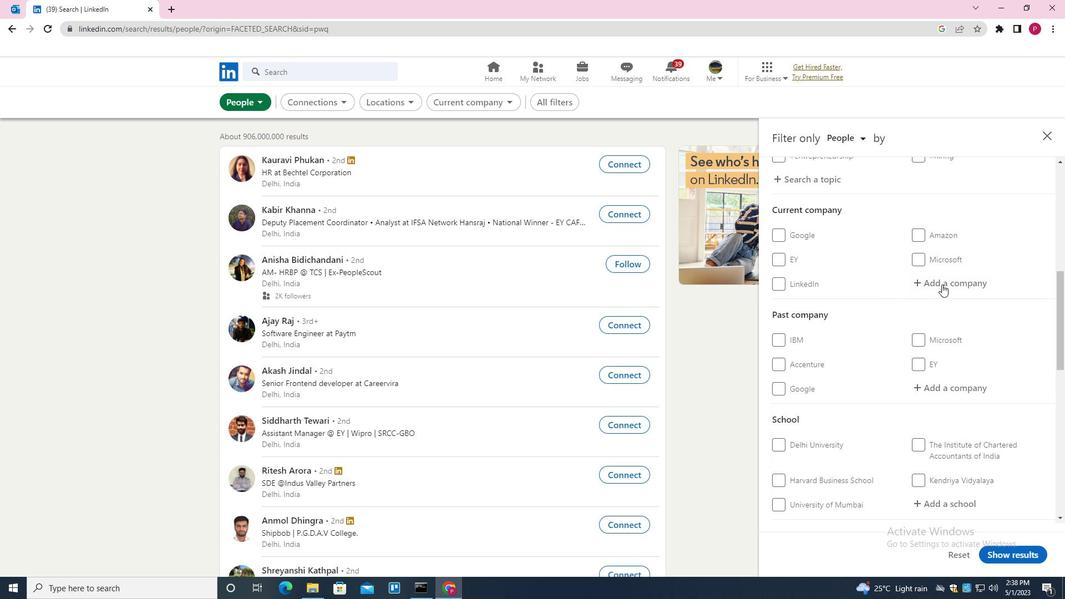 
Action: Key pressed <Key.shift><Key.shift><Key.shift>CLINIPACE<Key.down><Key.enter>
Screenshot: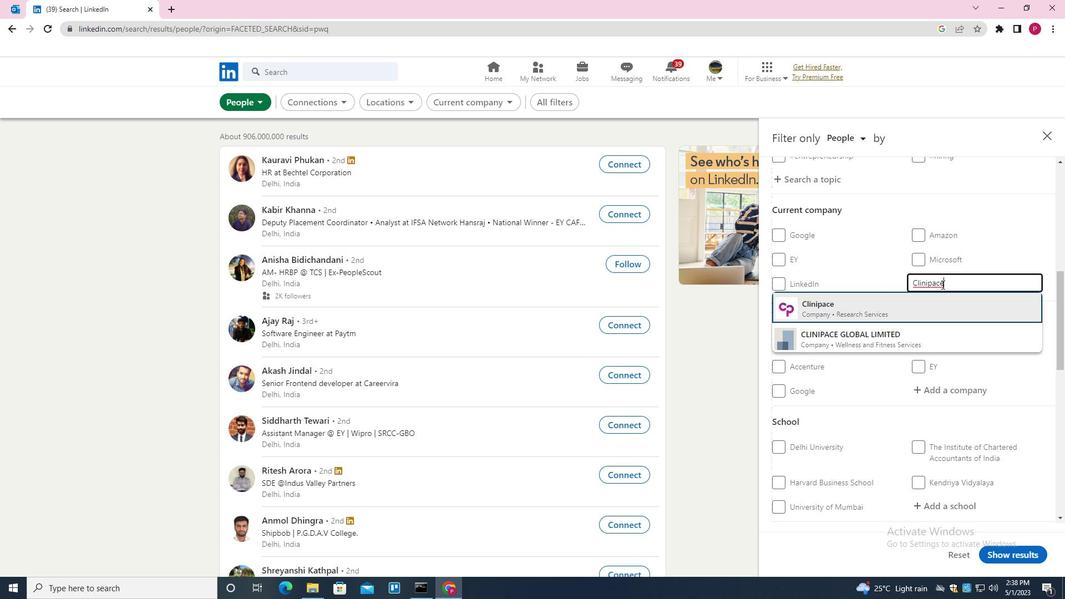 
Action: Mouse moved to (903, 331)
Screenshot: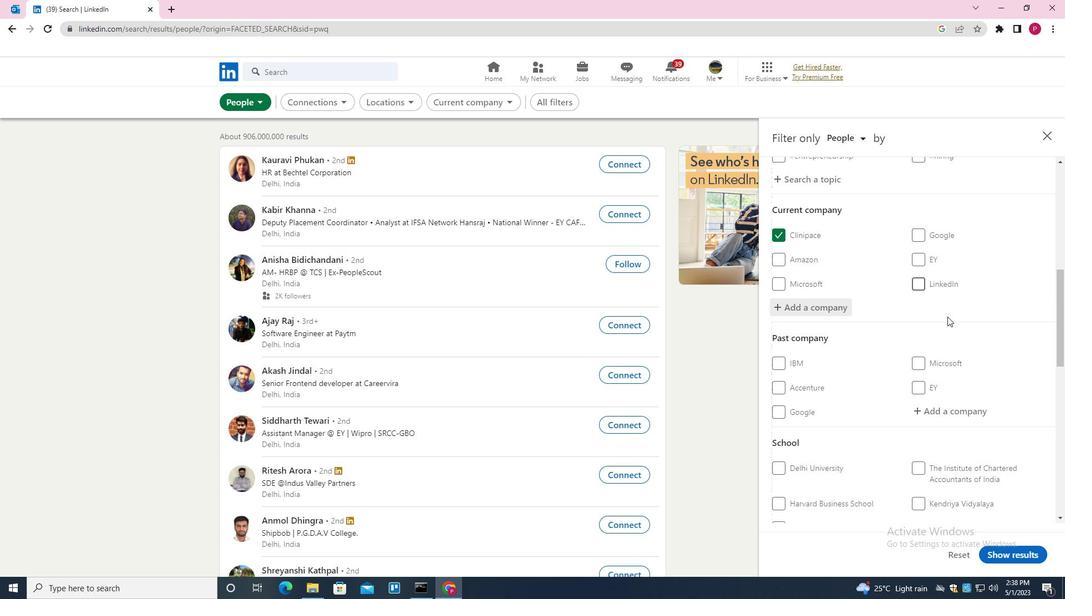 
Action: Mouse scrolled (903, 331) with delta (0, 0)
Screenshot: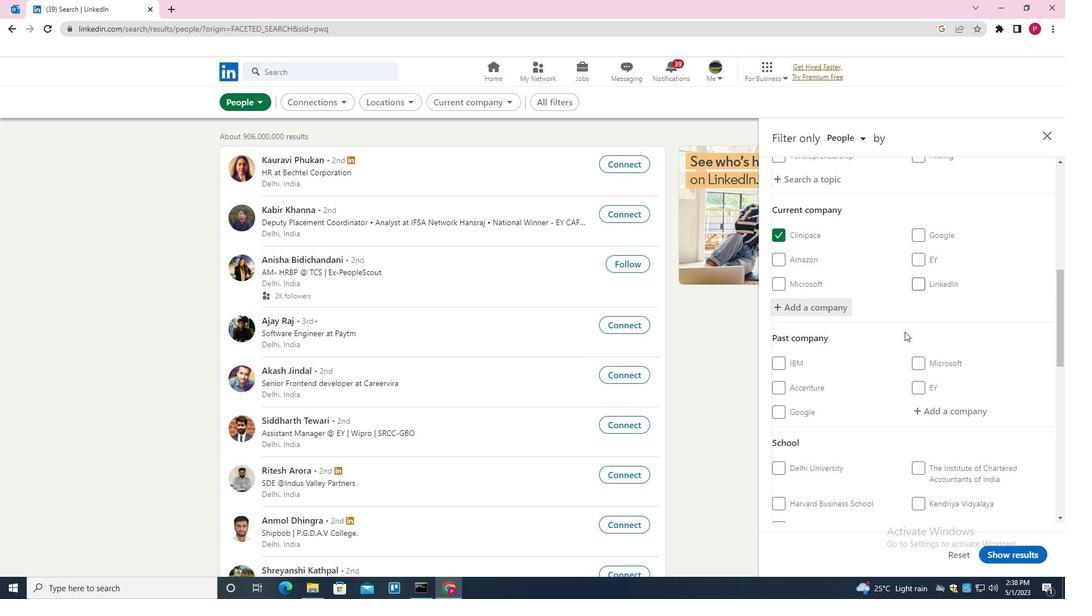 
Action: Mouse moved to (903, 331)
Screenshot: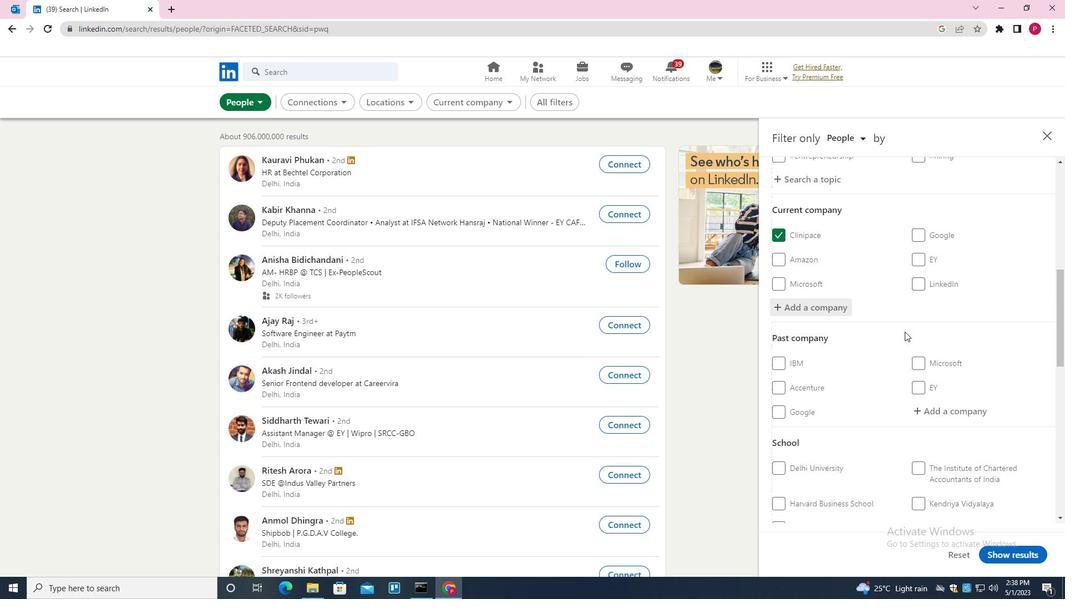 
Action: Mouse scrolled (903, 331) with delta (0, 0)
Screenshot: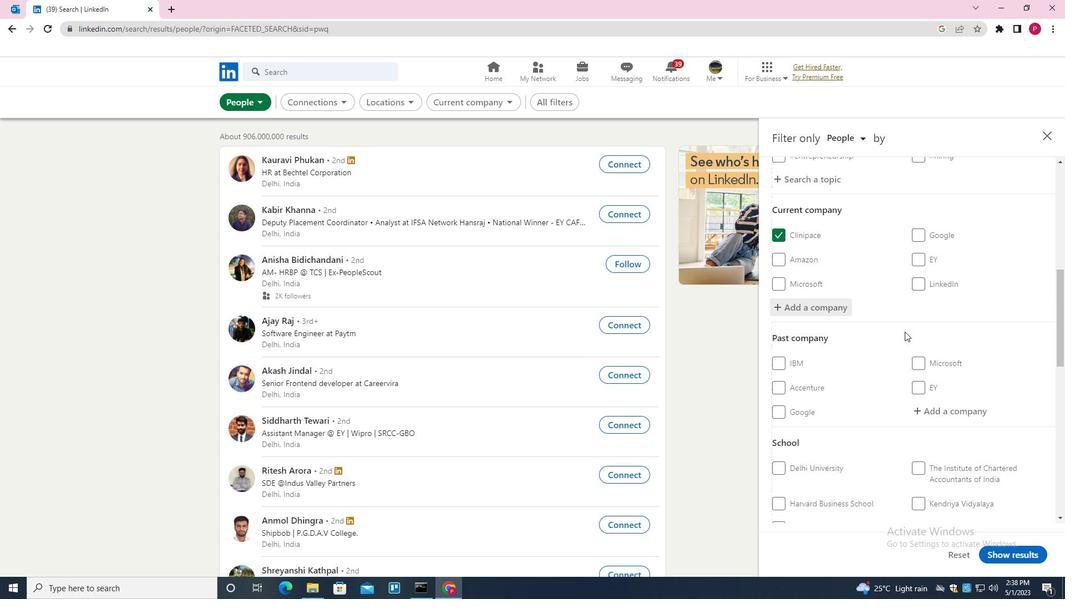 
Action: Mouse scrolled (903, 331) with delta (0, 0)
Screenshot: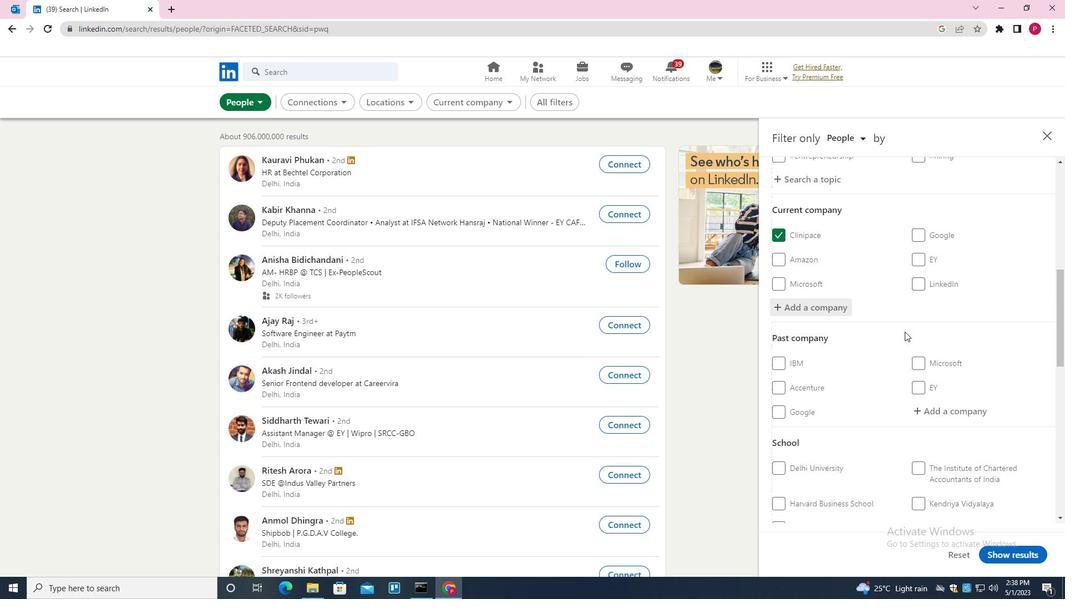 
Action: Mouse moved to (903, 331)
Screenshot: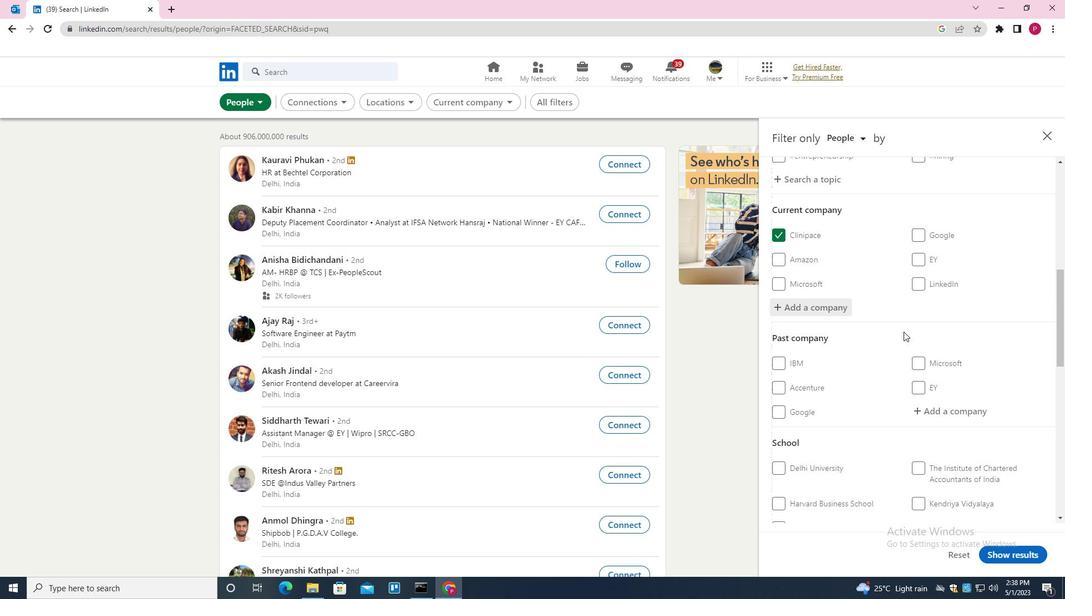 
Action: Mouse scrolled (903, 331) with delta (0, 0)
Screenshot: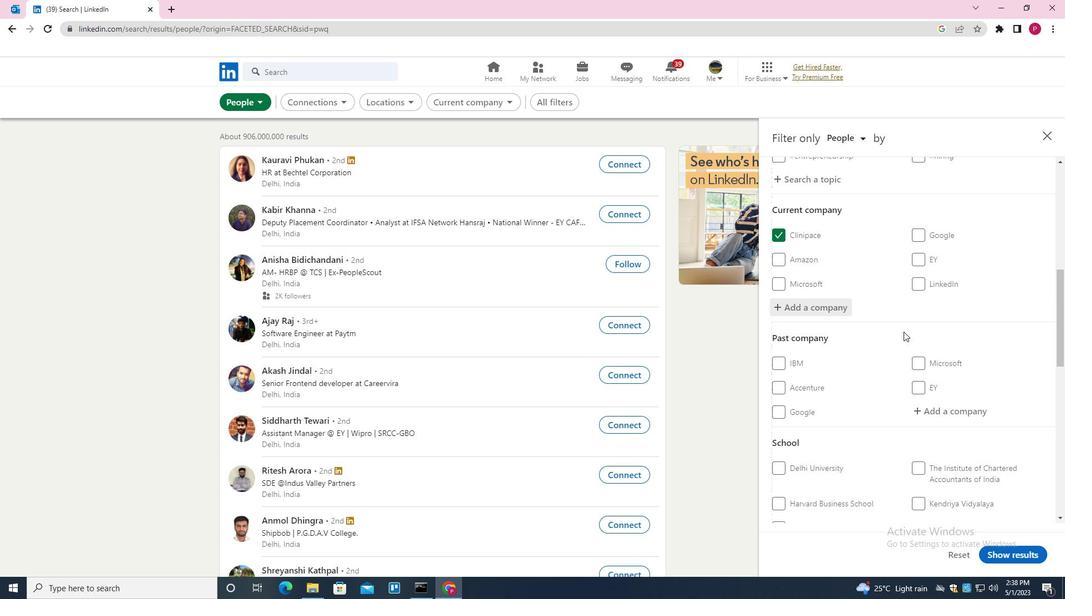
Action: Mouse moved to (944, 305)
Screenshot: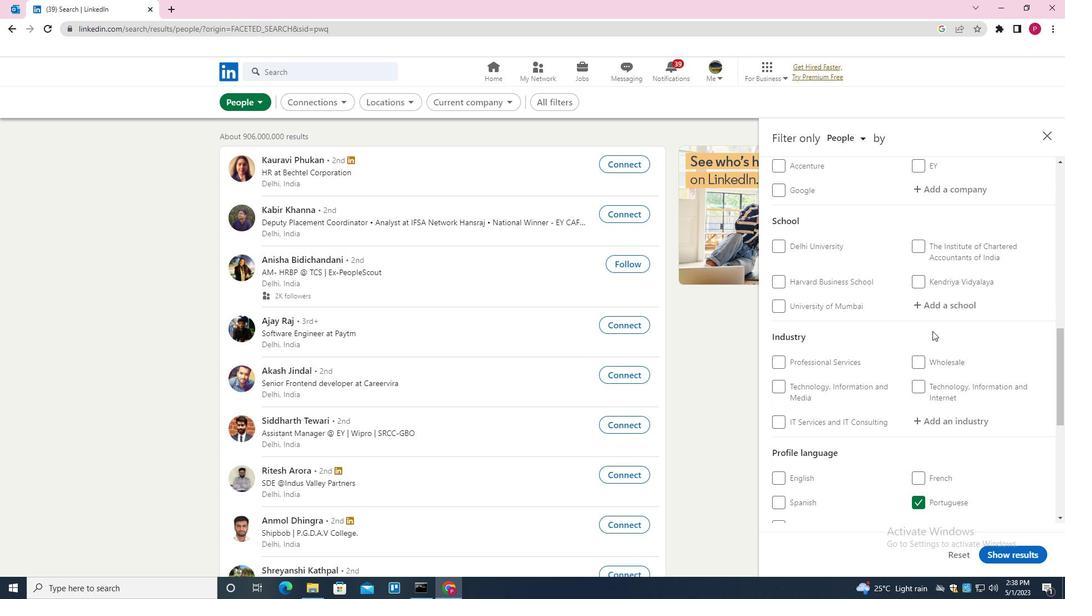 
Action: Mouse pressed left at (944, 305)
Screenshot: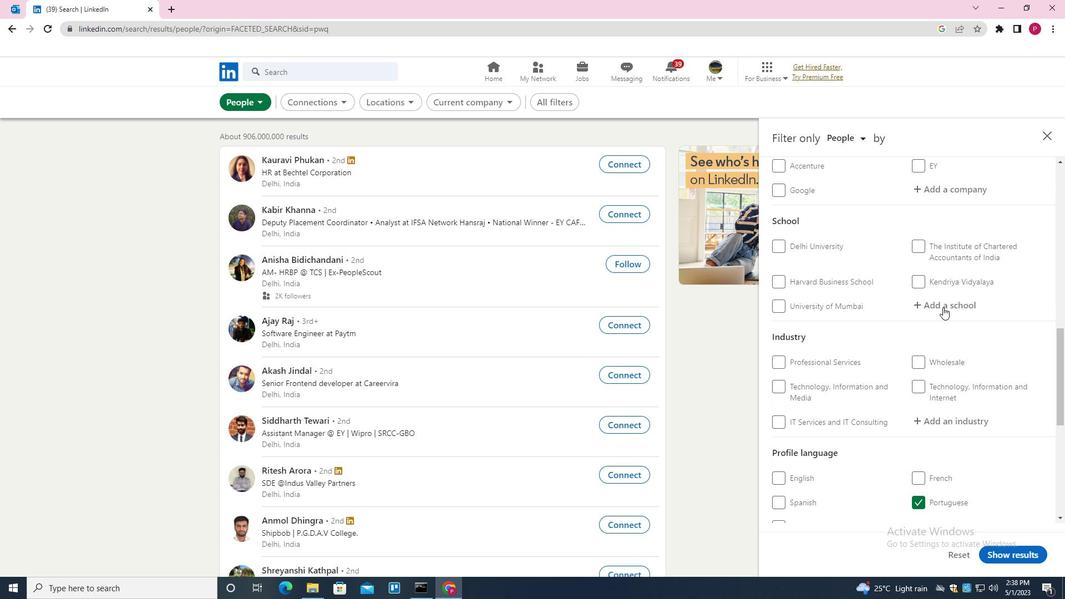 
Action: Key pressed <Key.shift>SKILL-<Key.shift><Key.shift><Key.shift>LYNC<Key.down><Key.enter>
Screenshot: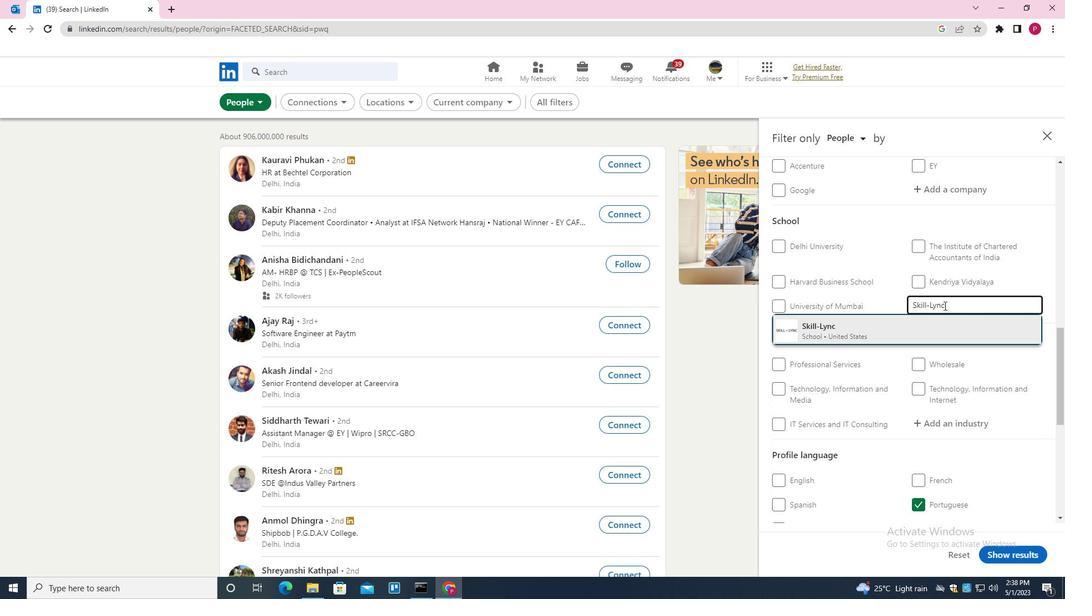 
Action: Mouse moved to (875, 362)
Screenshot: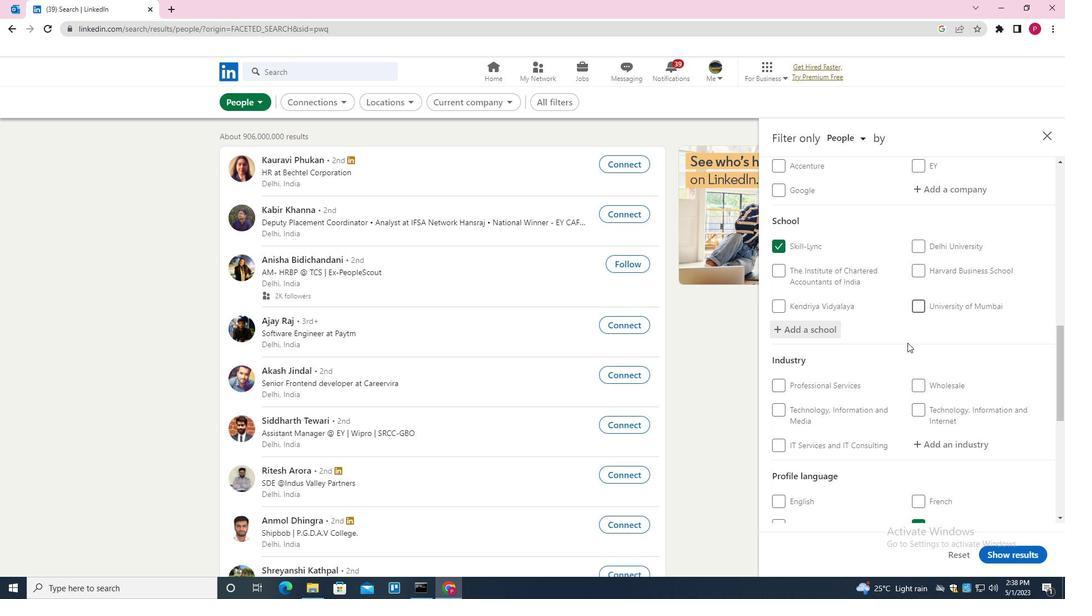 
Action: Mouse scrolled (875, 361) with delta (0, 0)
Screenshot: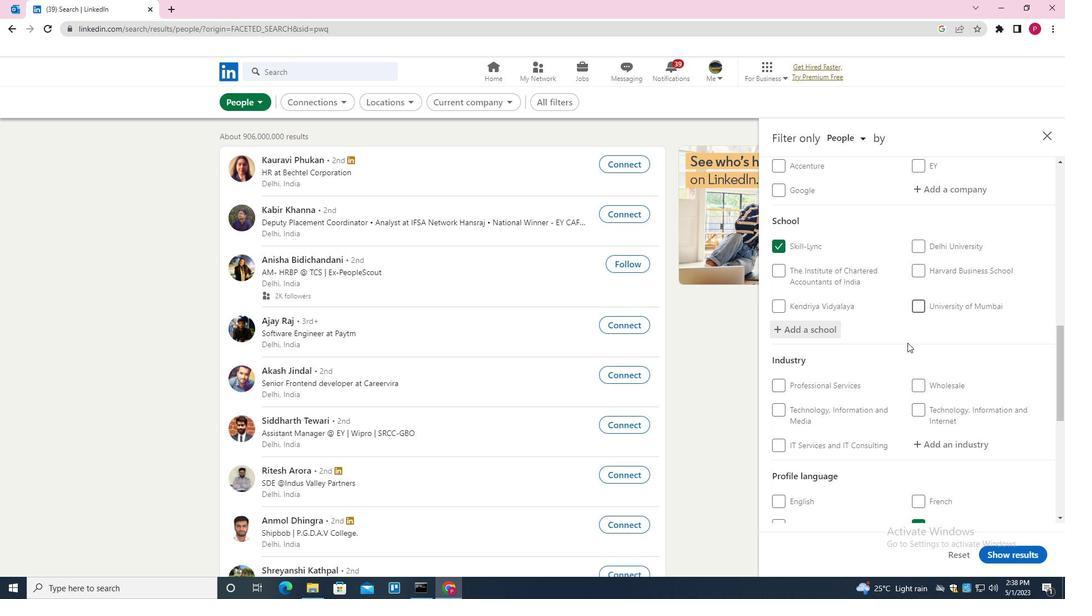 
Action: Mouse scrolled (875, 361) with delta (0, 0)
Screenshot: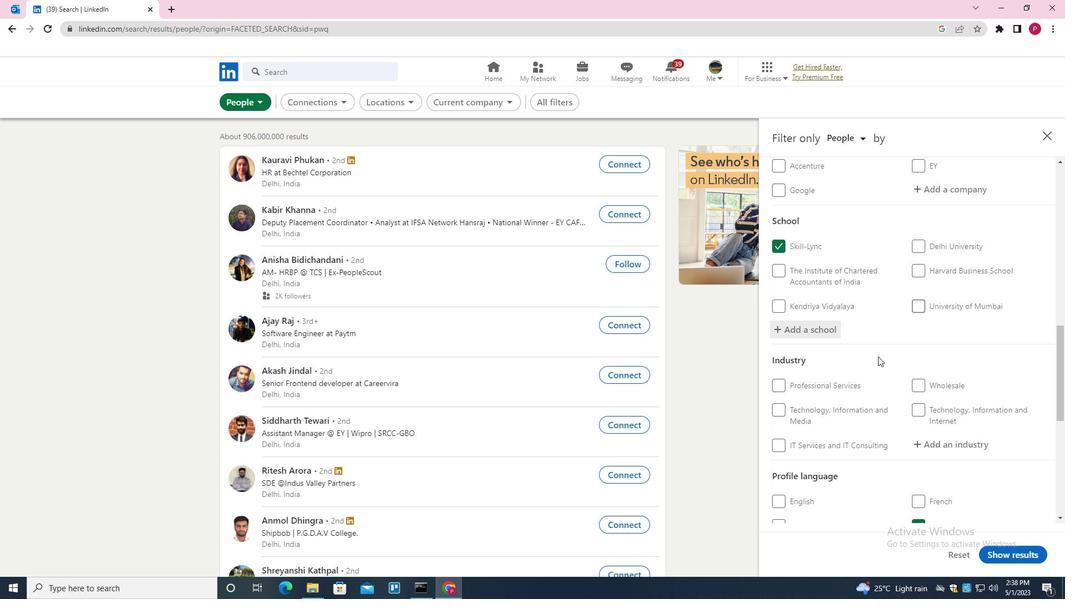 
Action: Mouse moved to (875, 362)
Screenshot: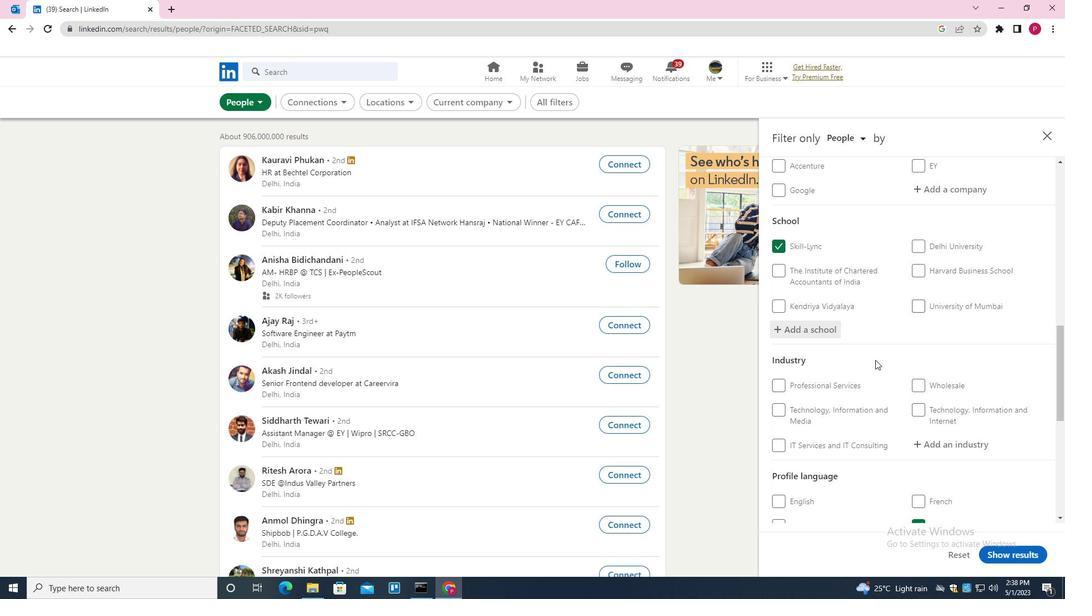 
Action: Mouse scrolled (875, 362) with delta (0, 0)
Screenshot: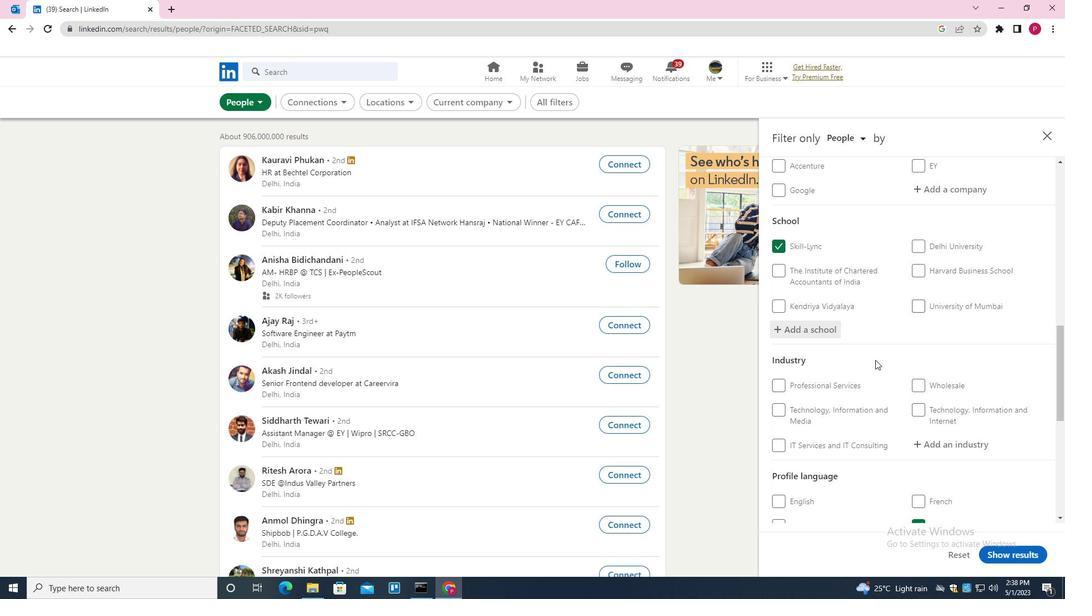 
Action: Mouse moved to (941, 281)
Screenshot: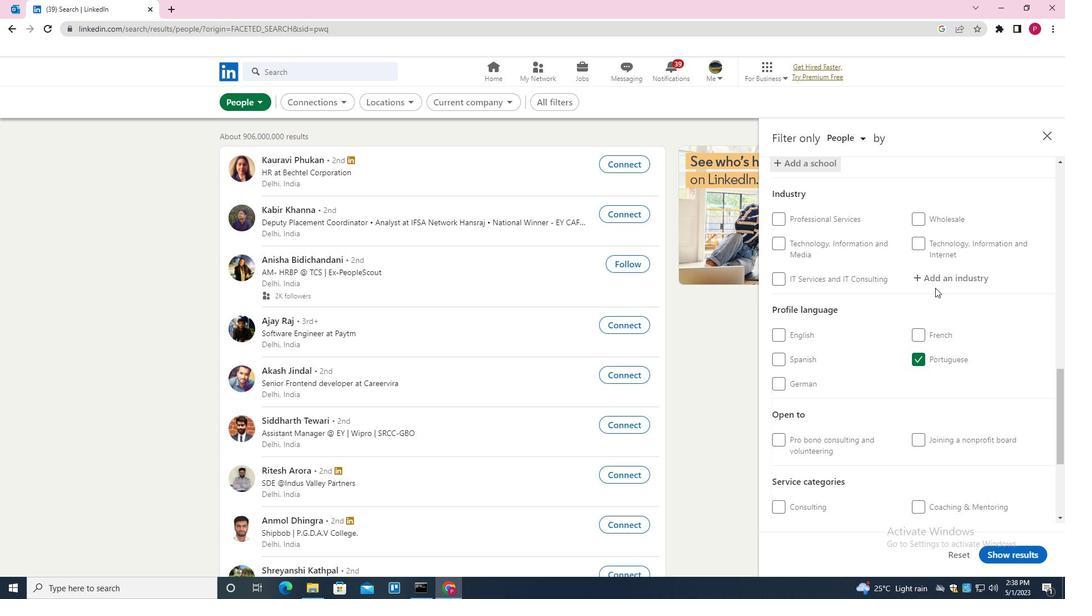 
Action: Mouse pressed left at (941, 281)
Screenshot: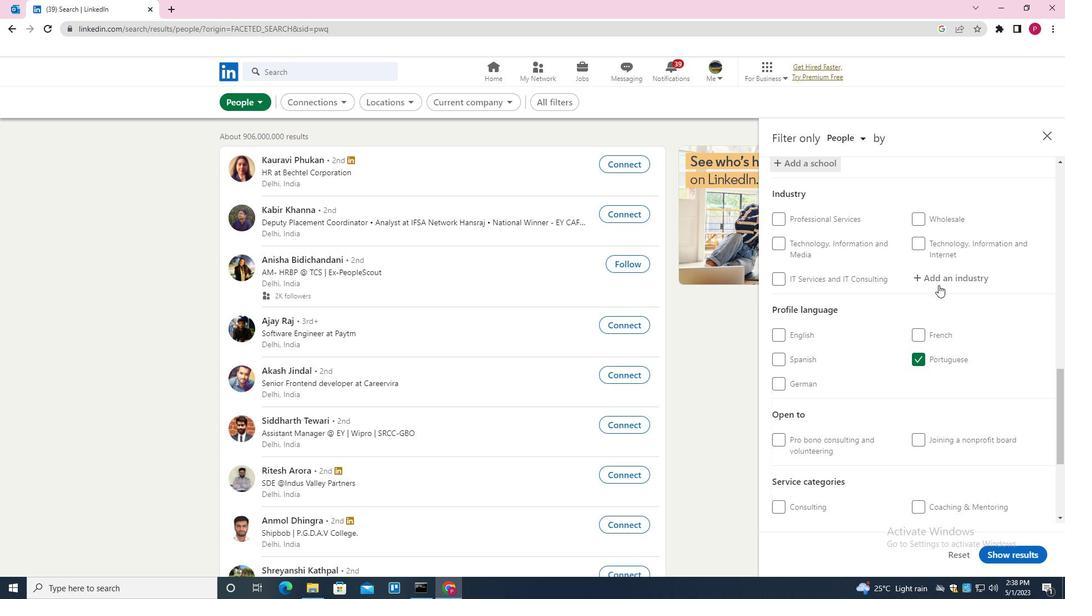 
Action: Key pressed <Key.shift><Key.shift><Key.shift><Key.shift><Key.shift><Key.shift><Key.shift><Key.shift><Key.shift><Key.shift><Key.shift><Key.shift><Key.shift><Key.shift><Key.shift><Key.shift><Key.shift><Key.shift><Key.shift>SHEET<Key.down><Key.enter>
Screenshot: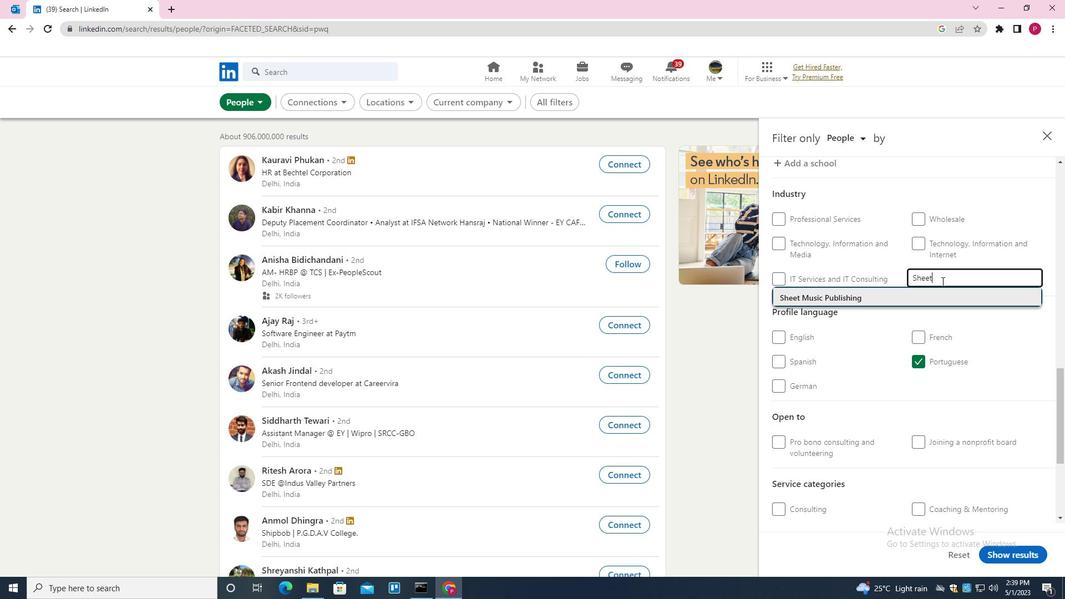 
Action: Mouse scrolled (941, 280) with delta (0, 0)
Screenshot: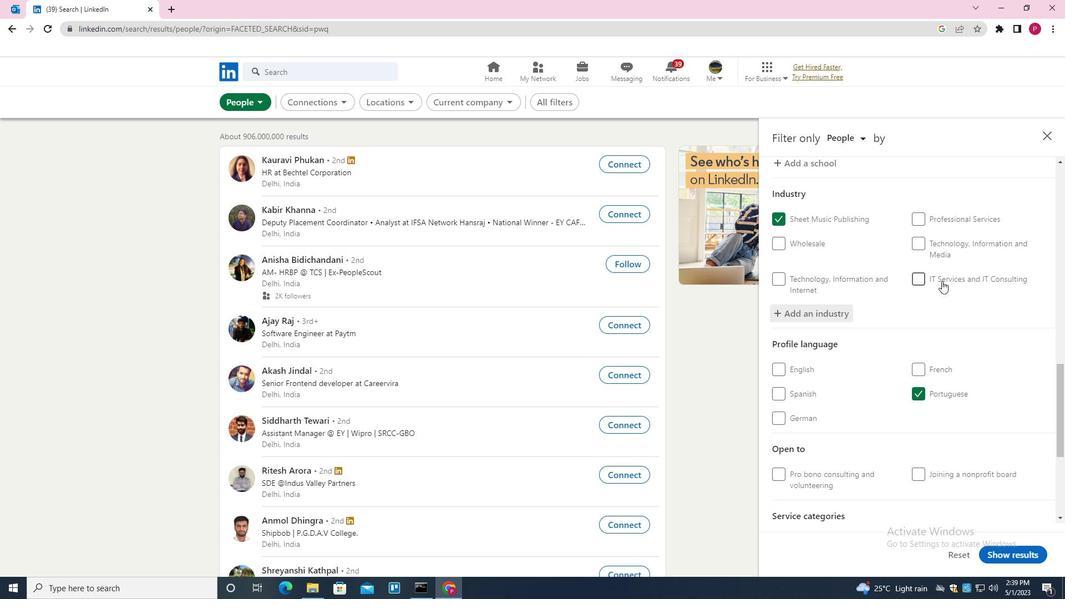 
Action: Mouse scrolled (941, 280) with delta (0, 0)
Screenshot: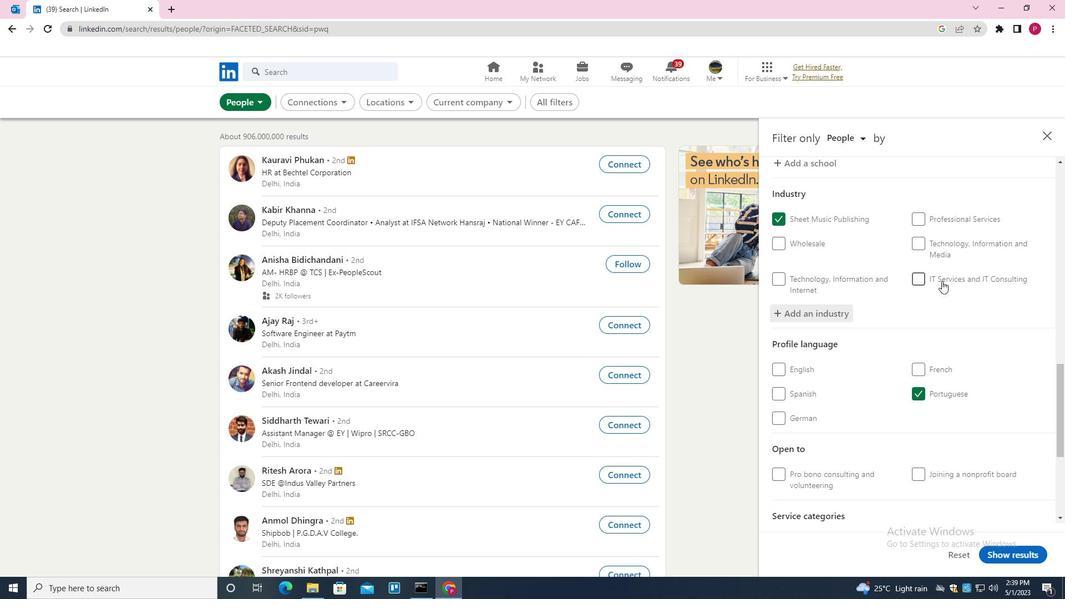 
Action: Mouse scrolled (941, 280) with delta (0, 0)
Screenshot: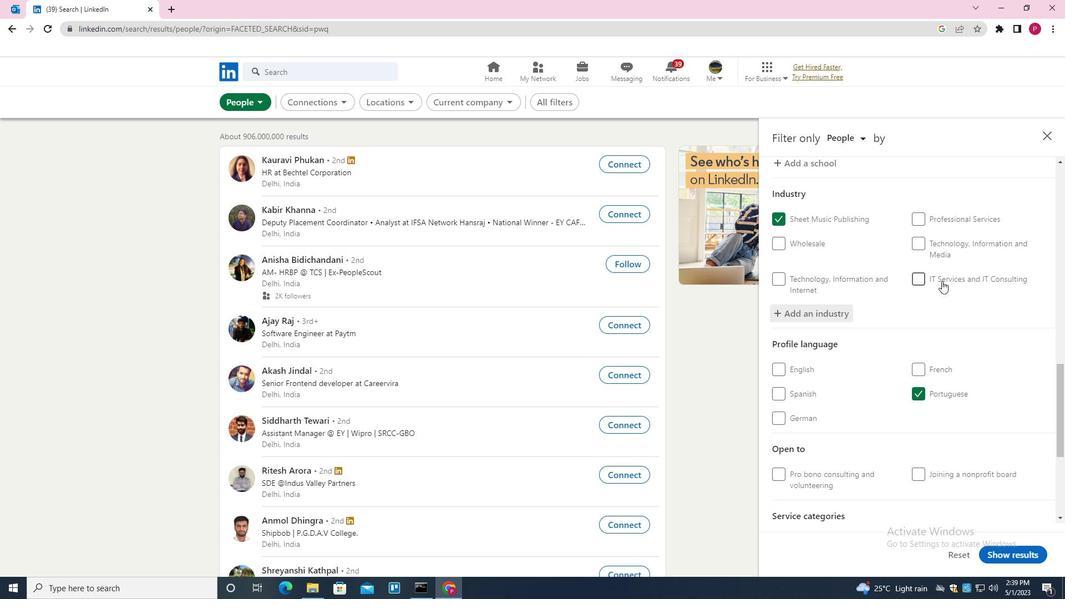
Action: Mouse scrolled (941, 280) with delta (0, 0)
Screenshot: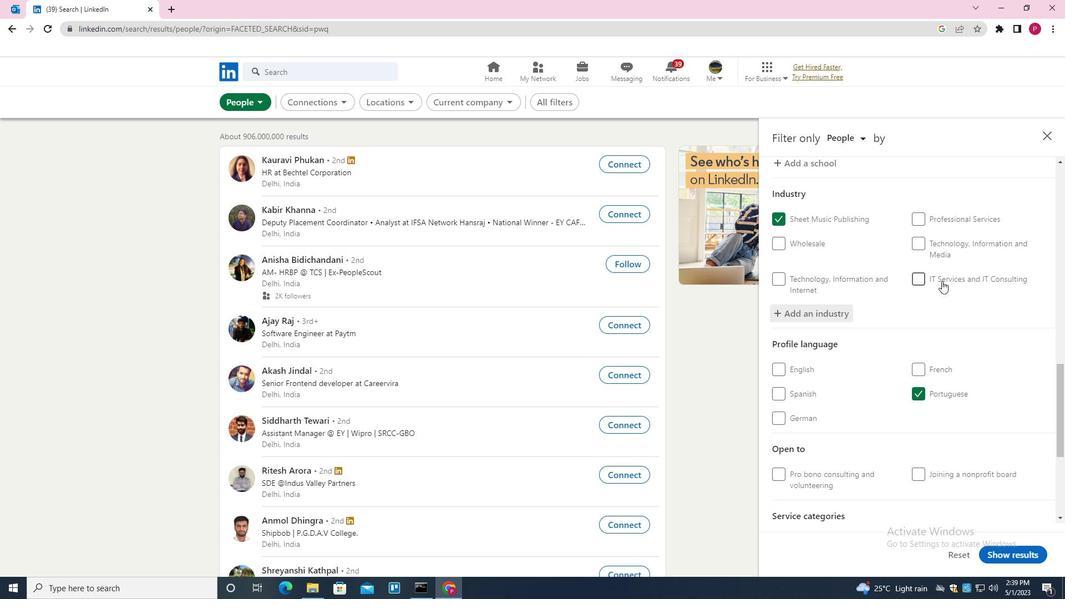 
Action: Mouse scrolled (941, 280) with delta (0, 0)
Screenshot: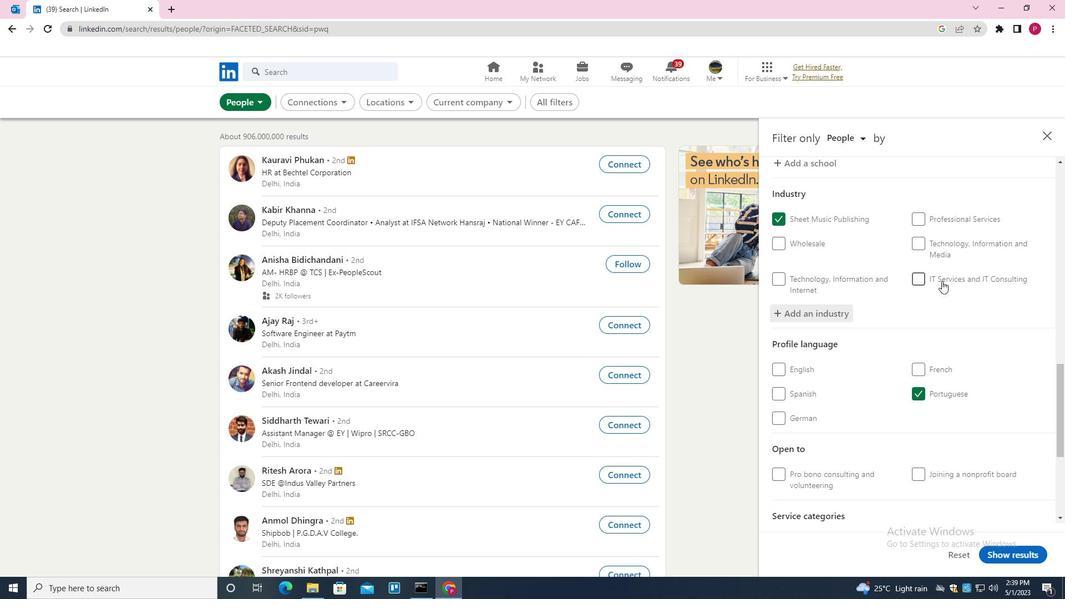 
Action: Mouse moved to (960, 364)
Screenshot: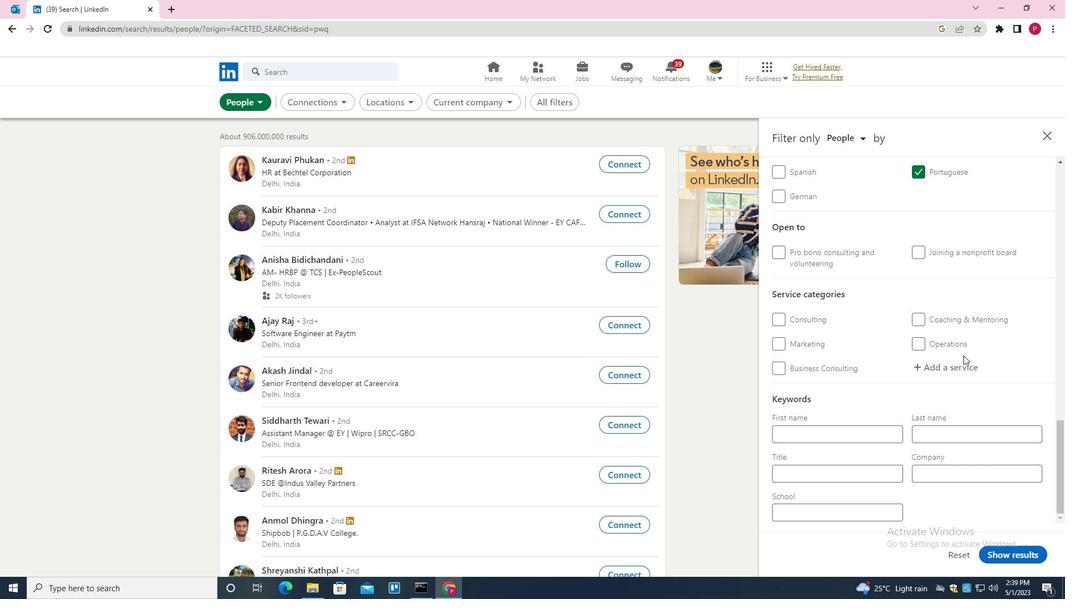 
Action: Mouse pressed left at (960, 364)
Screenshot: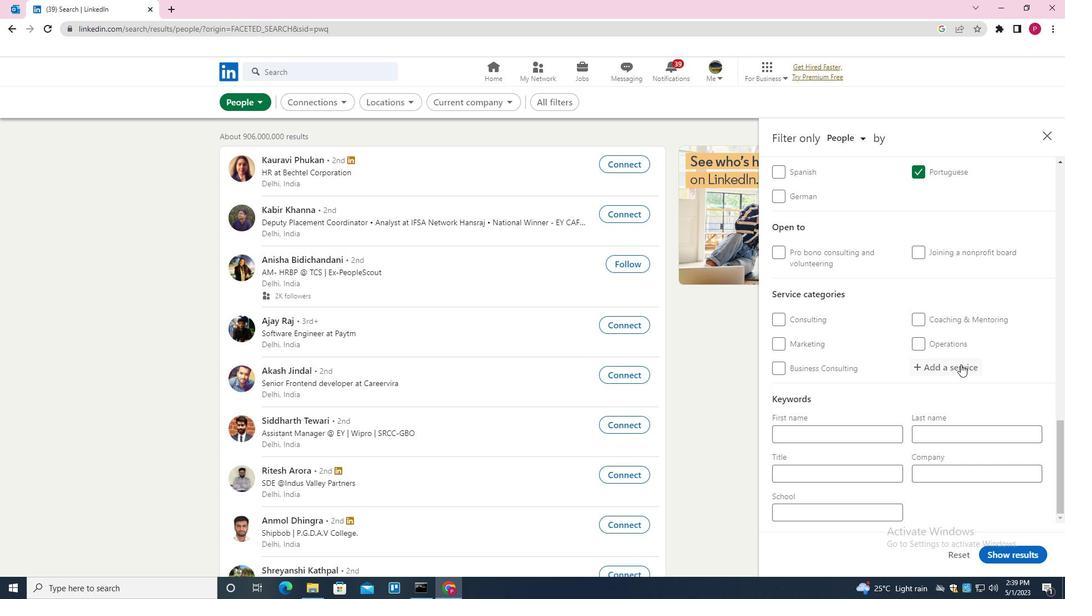 
Action: Key pressed <Key.shift><Key.shift><Key.shift>INTER<Key.down><Key.down><Key.enter>
Screenshot: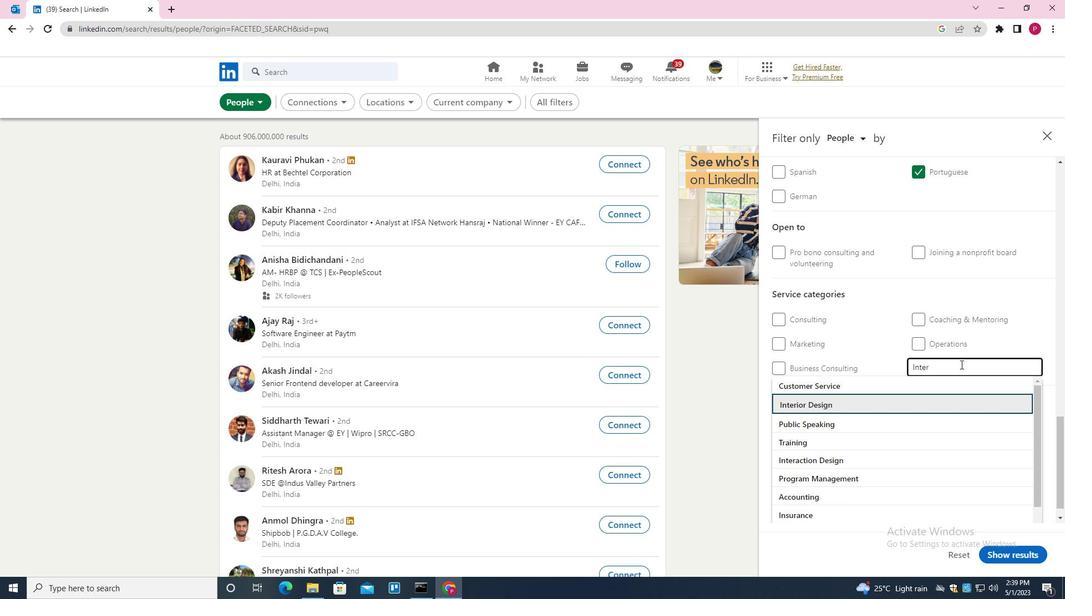 
Action: Mouse scrolled (960, 363) with delta (0, 0)
Screenshot: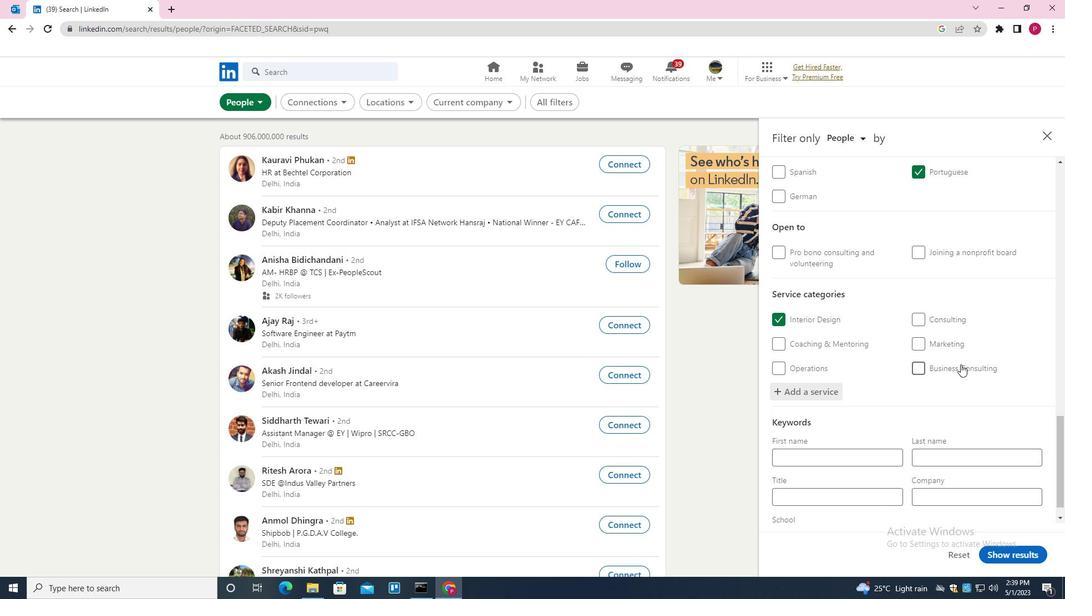 
Action: Mouse scrolled (960, 363) with delta (0, 0)
Screenshot: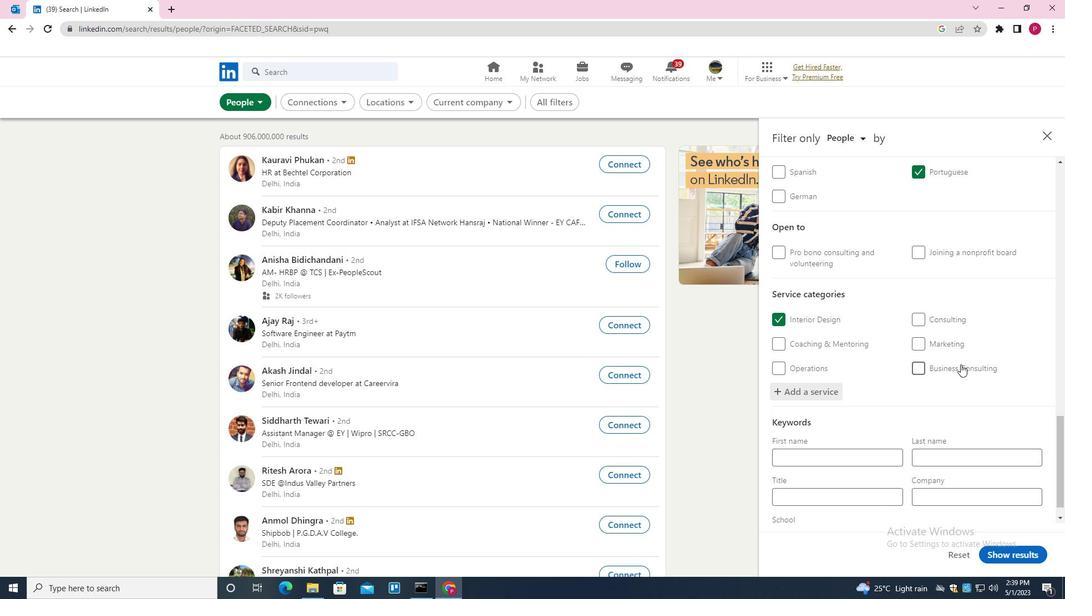
Action: Mouse moved to (956, 376)
Screenshot: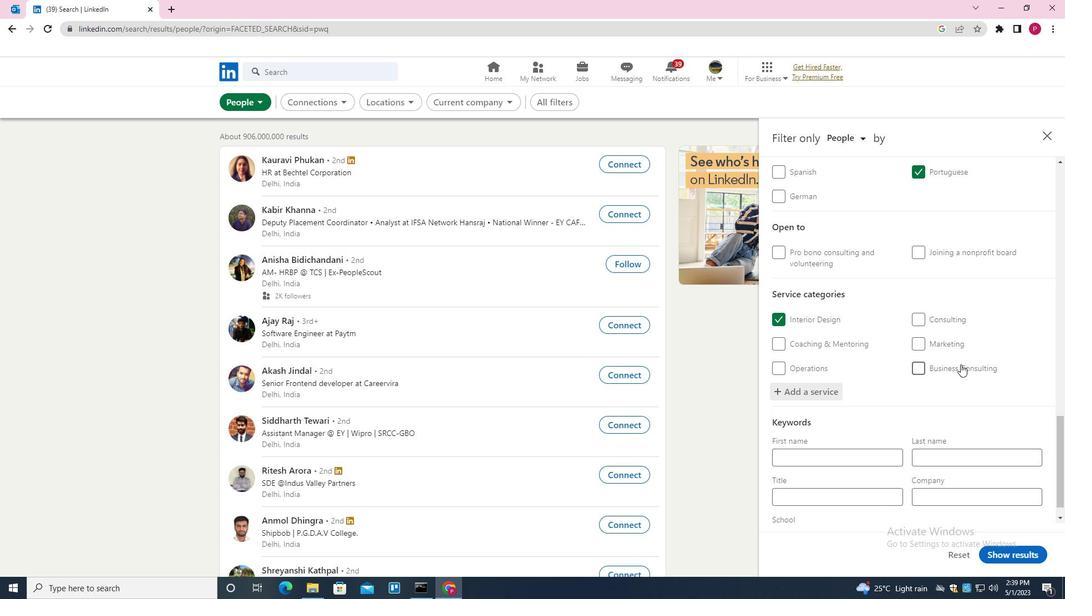 
Action: Mouse scrolled (956, 376) with delta (0, 0)
Screenshot: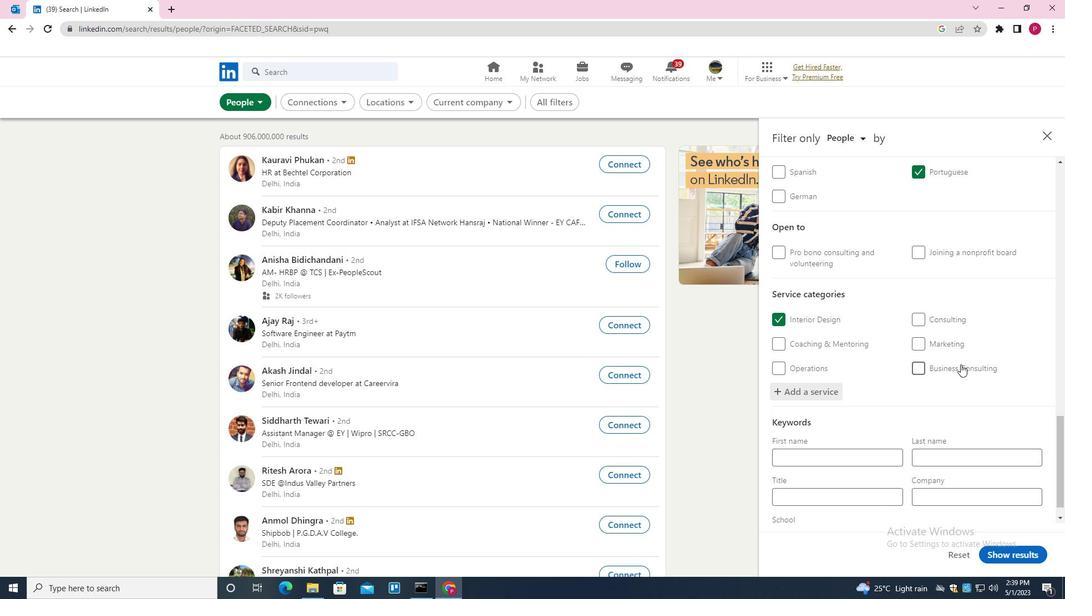 
Action: Mouse moved to (950, 403)
Screenshot: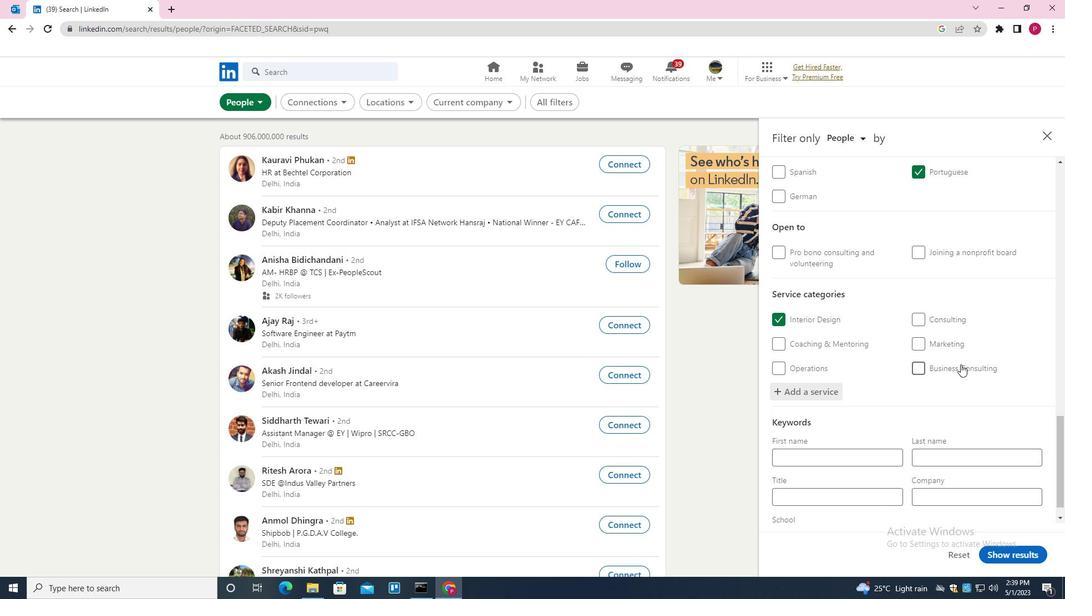 
Action: Mouse scrolled (950, 402) with delta (0, 0)
Screenshot: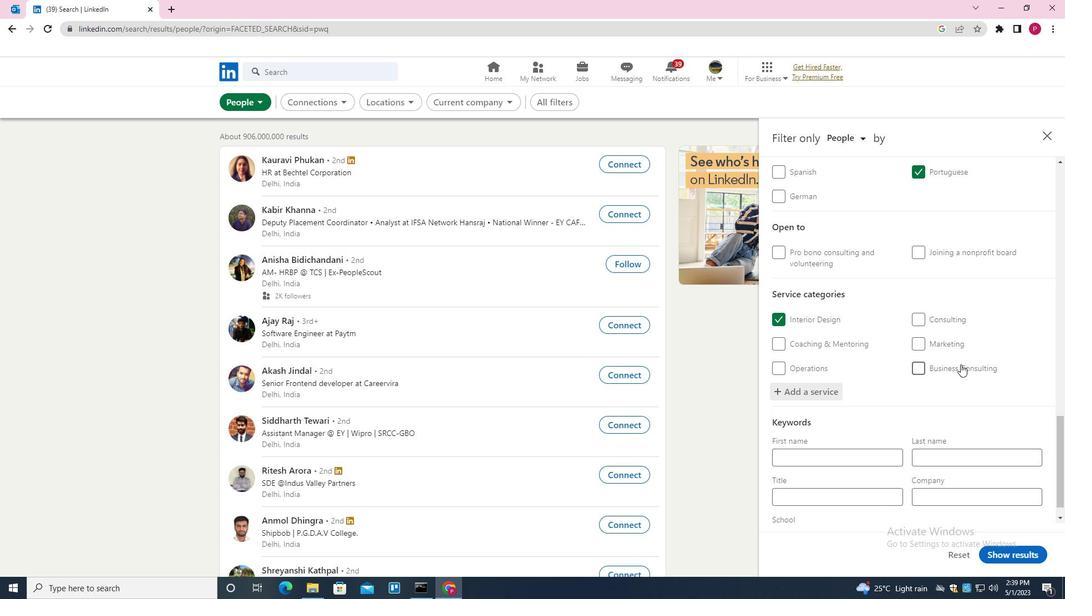 
Action: Mouse moved to (934, 438)
Screenshot: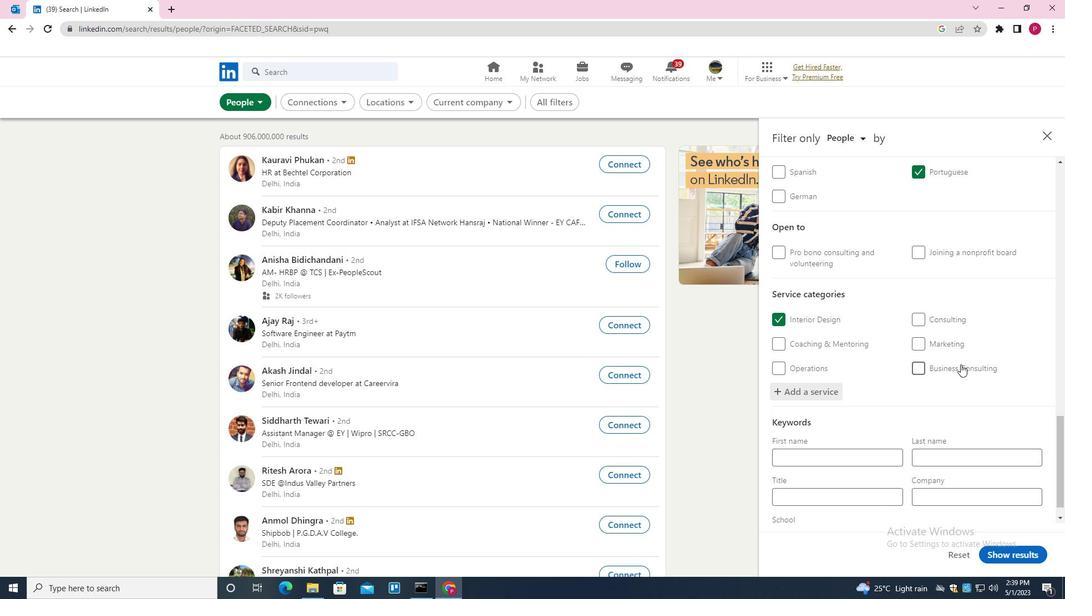 
Action: Mouse scrolled (934, 438) with delta (0, 0)
Screenshot: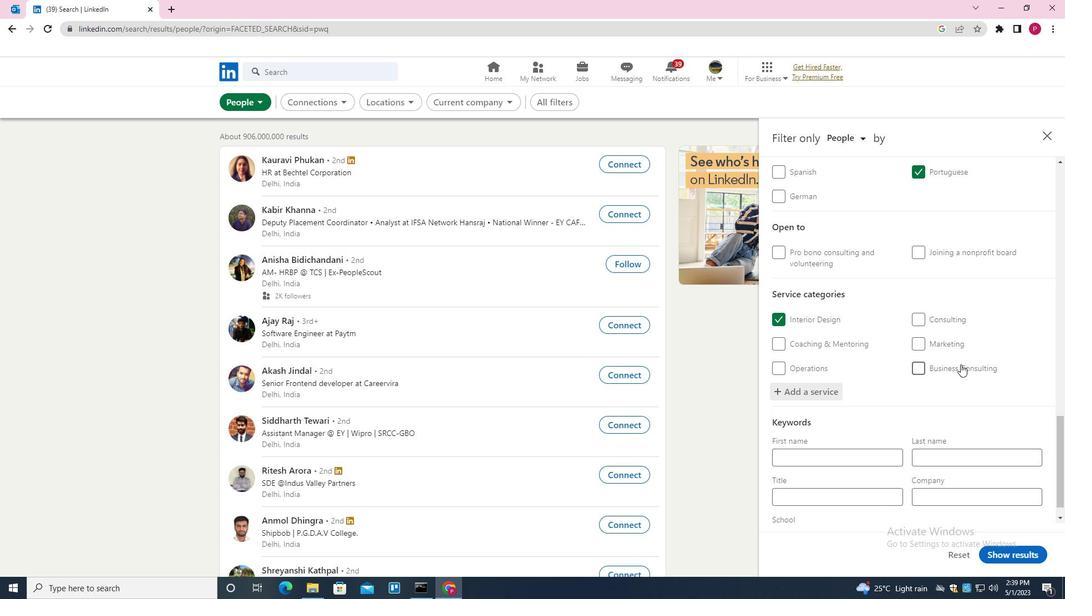
Action: Mouse moved to (868, 477)
Screenshot: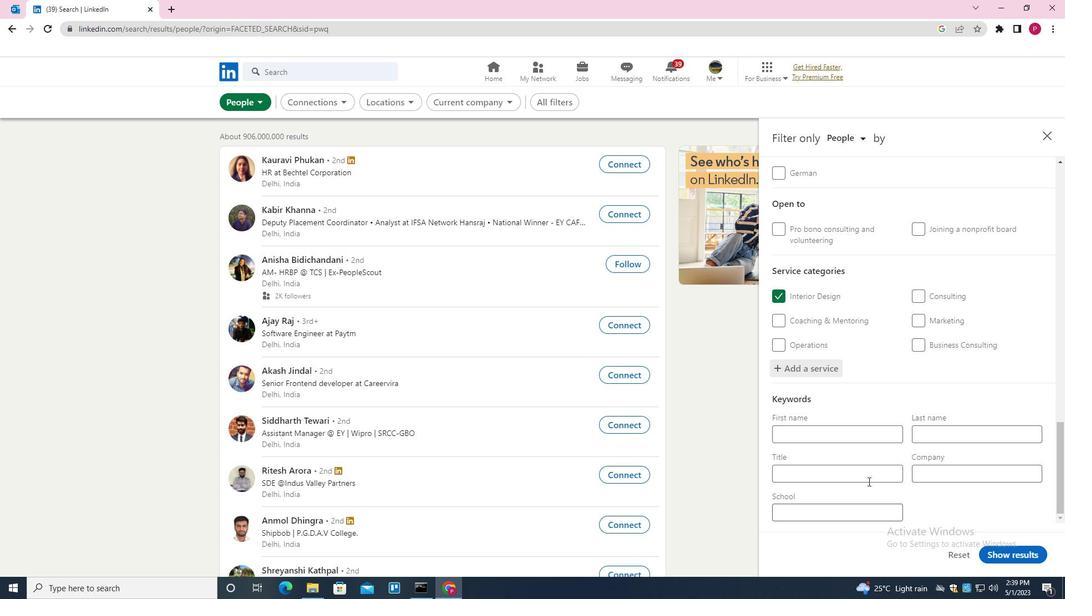 
Action: Mouse pressed left at (868, 477)
Screenshot: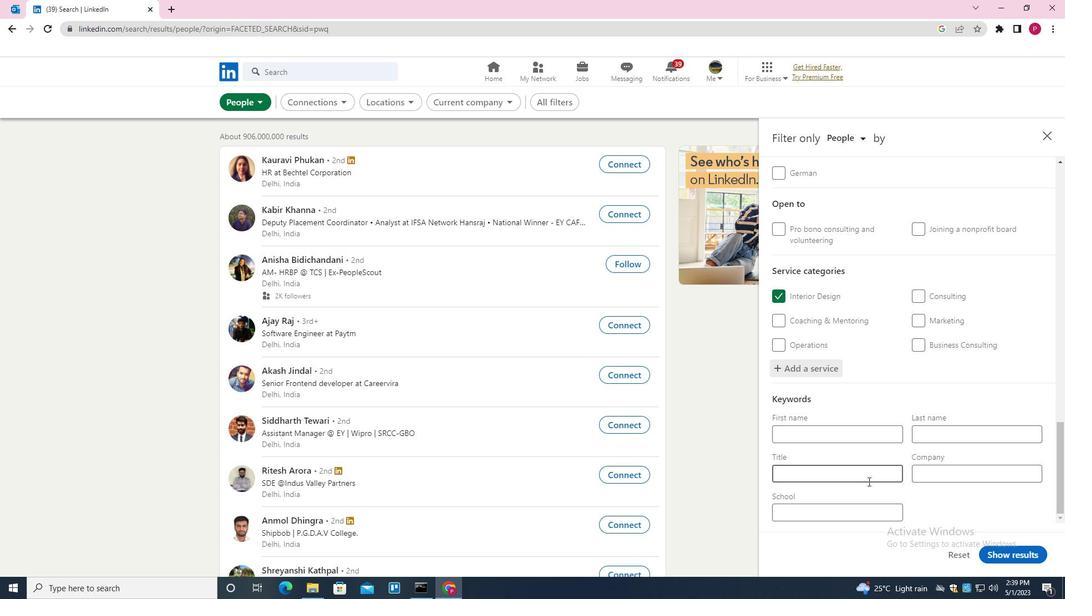 
Action: Key pressed <Key.shift><Key.shift><Key.shift><Key.shift>BUG<Key.backspace>DGET<Key.space><Key.shift><Key.shift>ANALYST
Screenshot: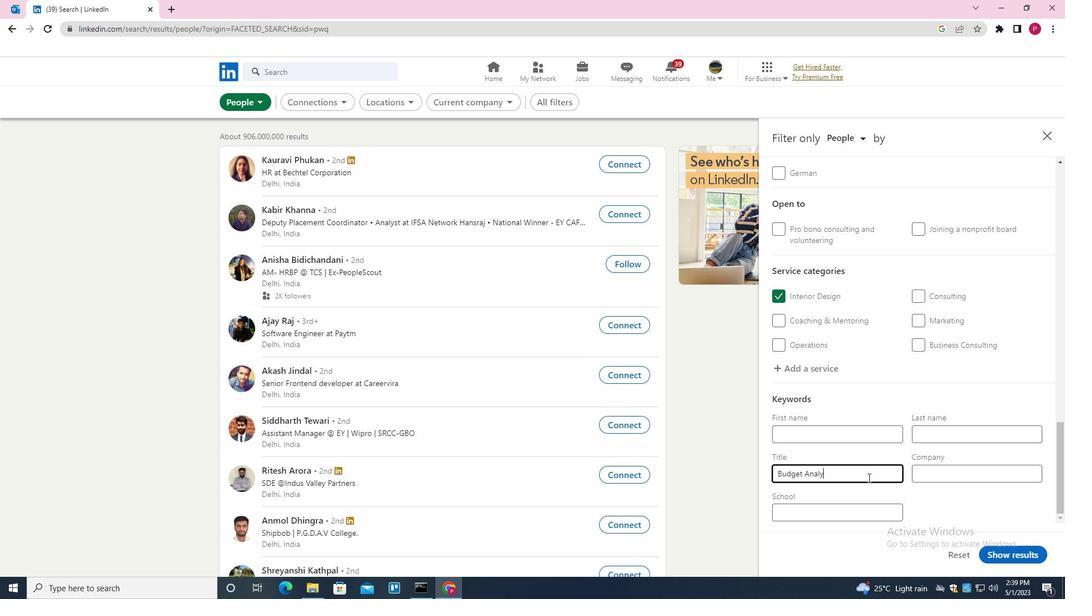 
Action: Mouse moved to (998, 552)
Screenshot: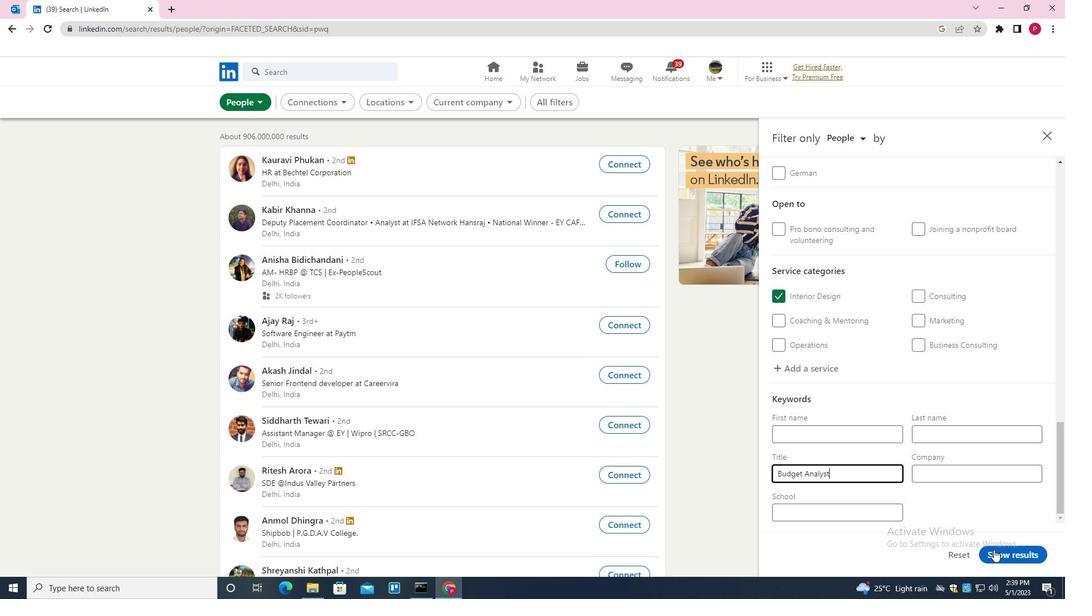 
Action: Mouse pressed left at (998, 552)
Screenshot: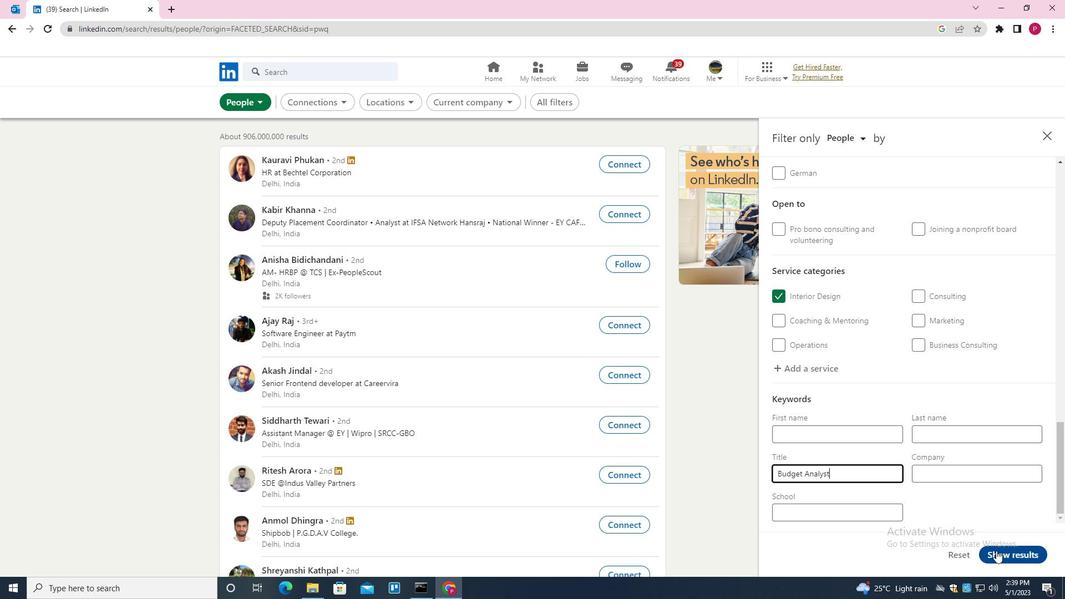 
Action: Mouse moved to (543, 281)
Screenshot: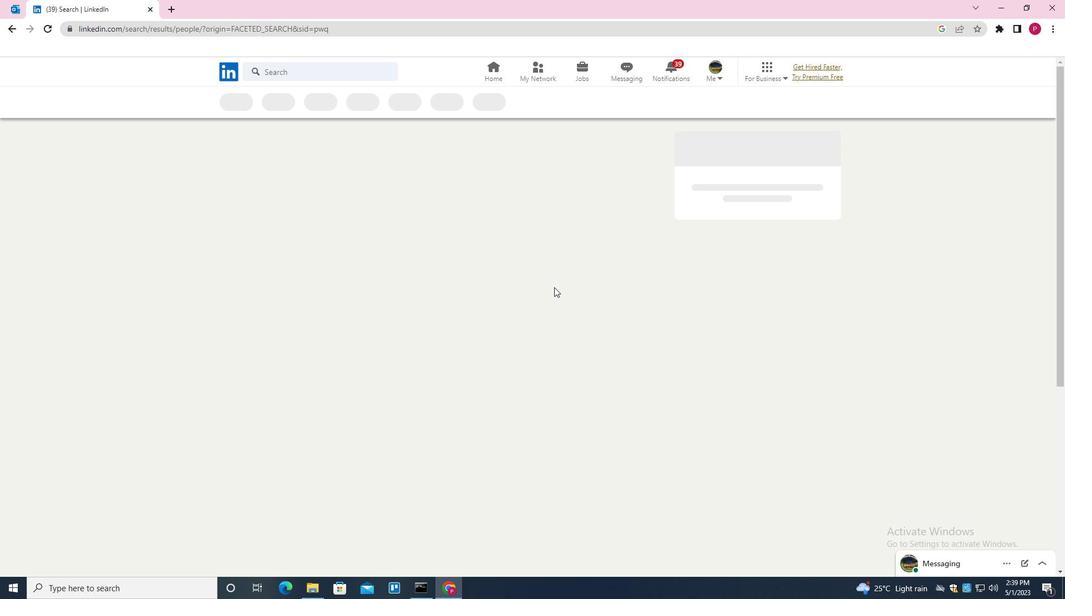 
